 Task: Create a Google Calendar event titled 'Notification' on May 17, 2023, from 2:30 PM to 3:30 PM, with a Google Meet link and a 30-minute prior notification.
Action: Mouse moved to (944, 71)
Screenshot: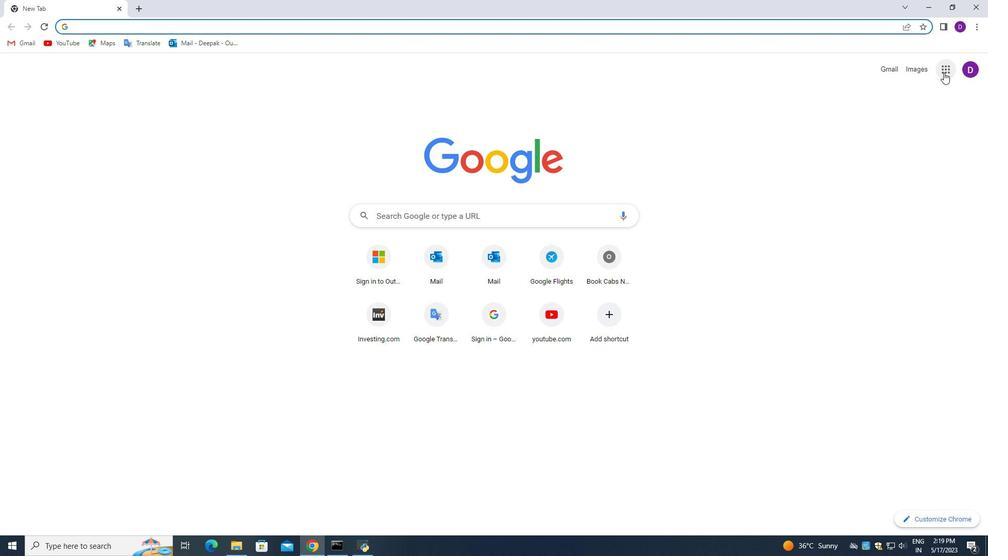 
Action: Mouse pressed left at (944, 71)
Screenshot: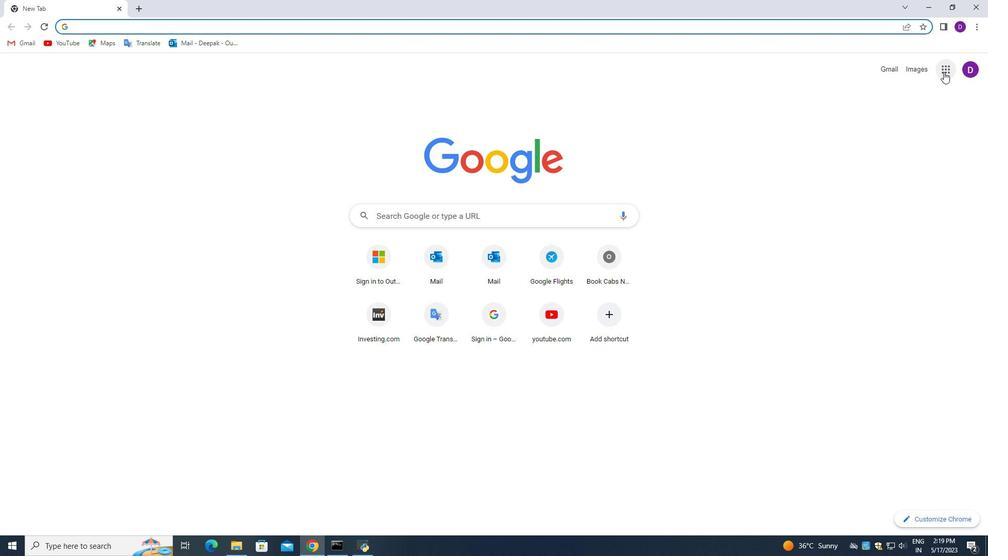 
Action: Mouse moved to (959, 261)
Screenshot: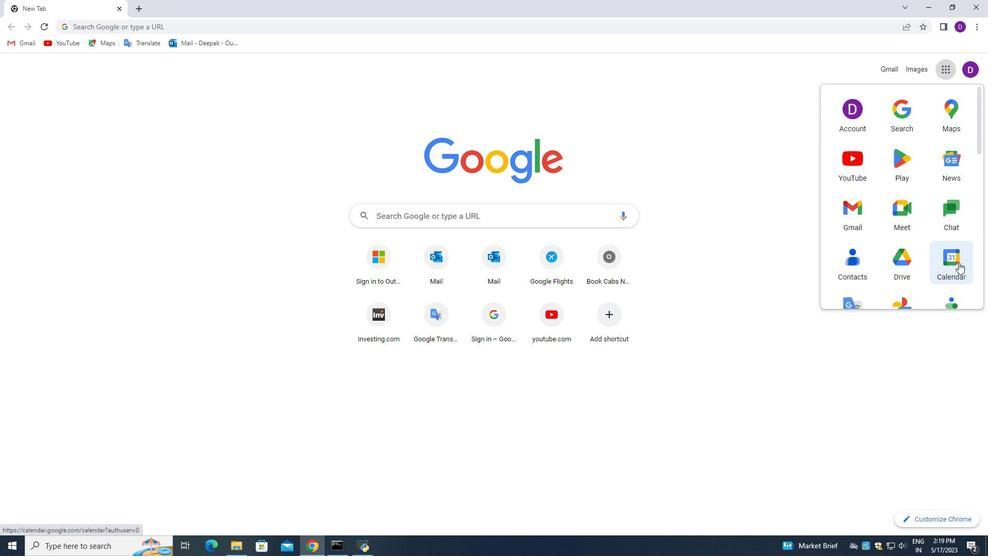 
Action: Mouse pressed left at (959, 261)
Screenshot: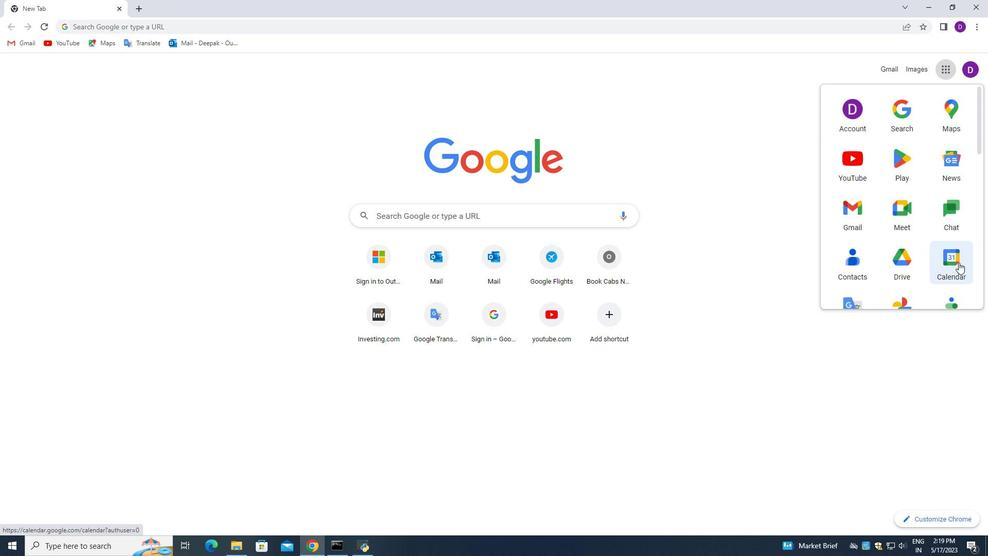 
Action: Mouse moved to (52, 104)
Screenshot: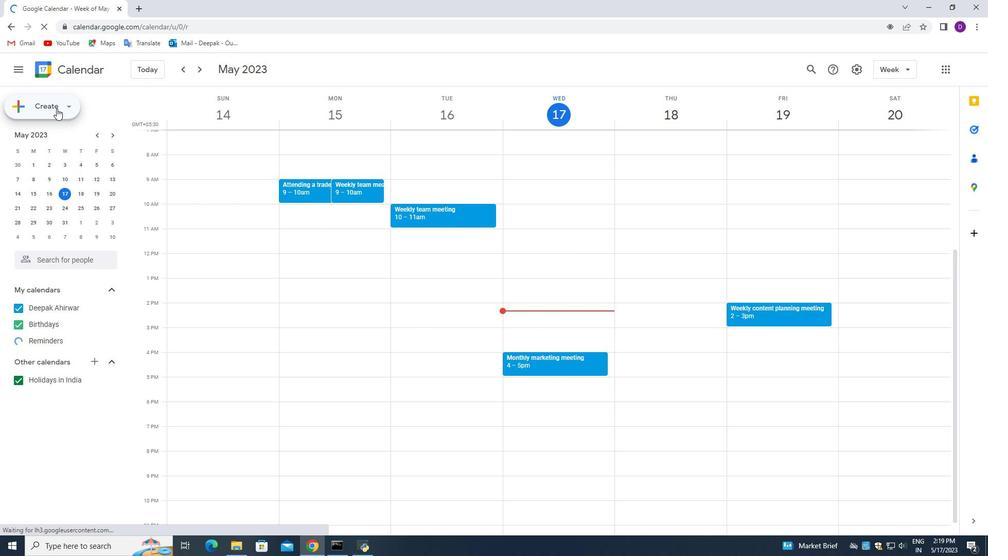 
Action: Mouse pressed left at (52, 104)
Screenshot: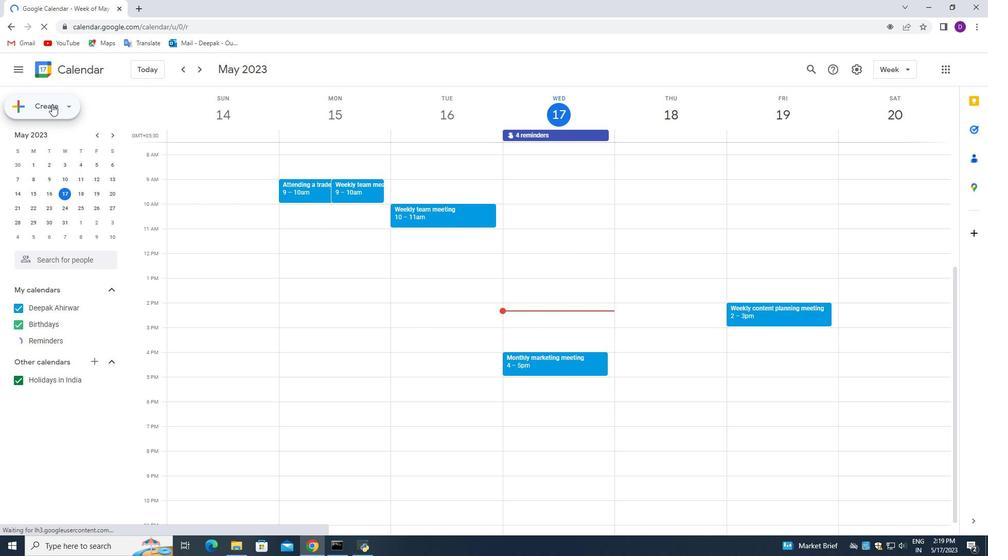 
Action: Mouse moved to (44, 132)
Screenshot: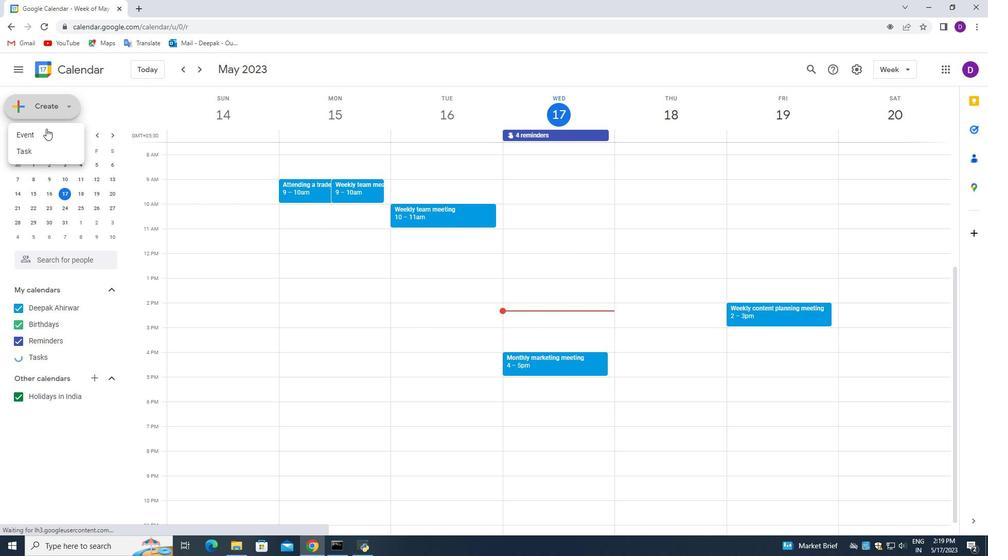 
Action: Mouse pressed left at (44, 132)
Screenshot: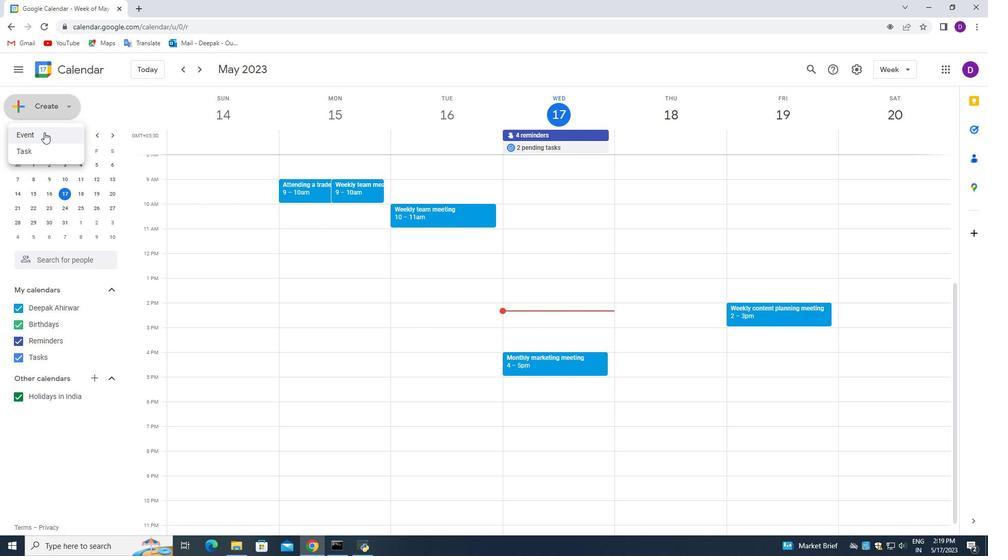 
Action: Mouse moved to (338, 197)
Screenshot: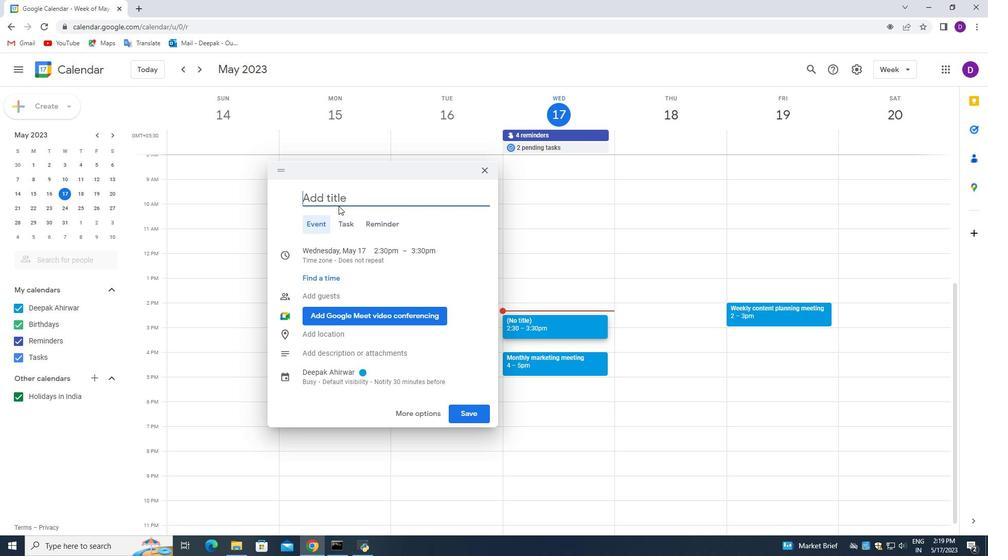 
Action: Mouse pressed left at (338, 197)
Screenshot: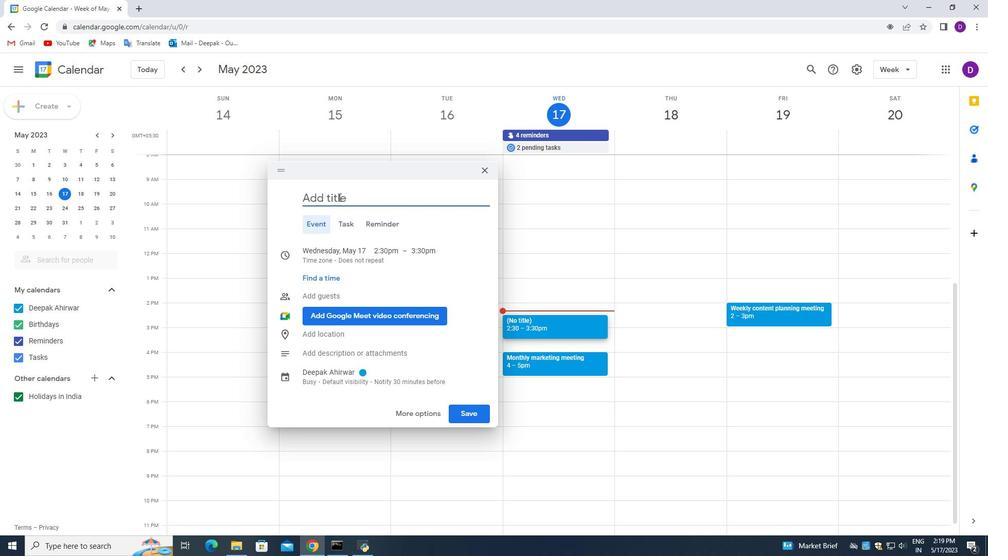 
Action: Key pressed <Key.shift>Notification
Screenshot: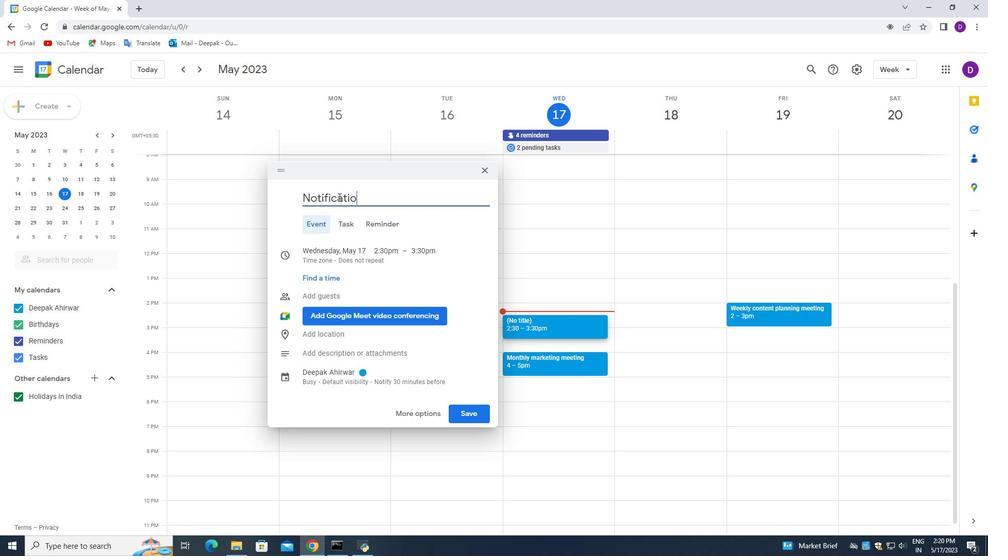 
Action: Mouse moved to (417, 347)
Screenshot: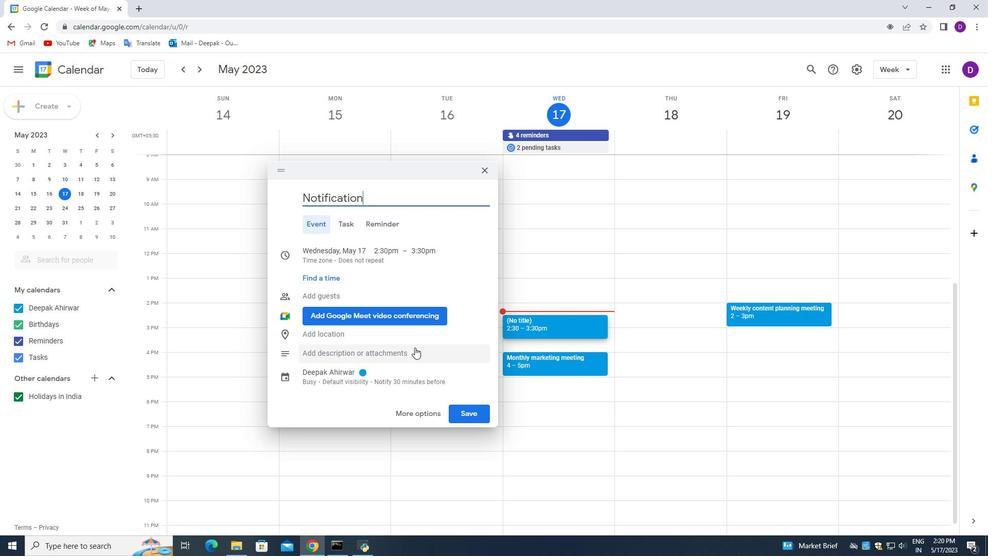 
Action: Mouse scrolled (417, 347) with delta (0, 0)
Screenshot: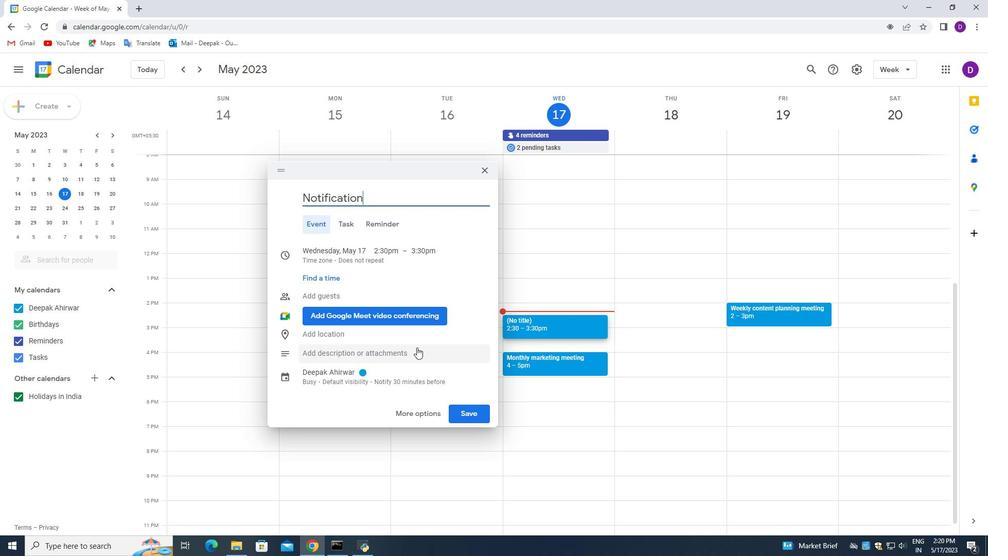 
Action: Mouse moved to (417, 347)
Screenshot: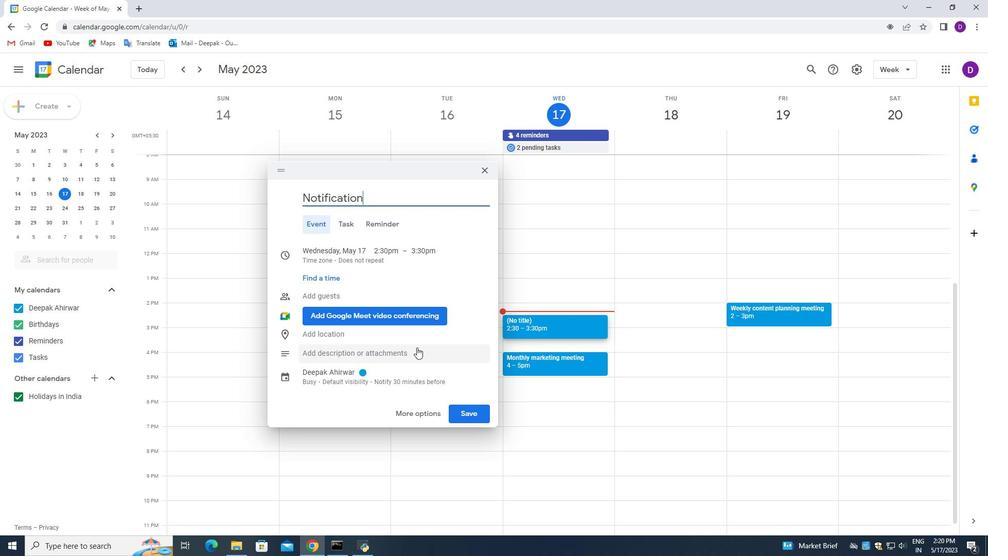 
Action: Mouse scrolled (417, 347) with delta (0, 0)
Screenshot: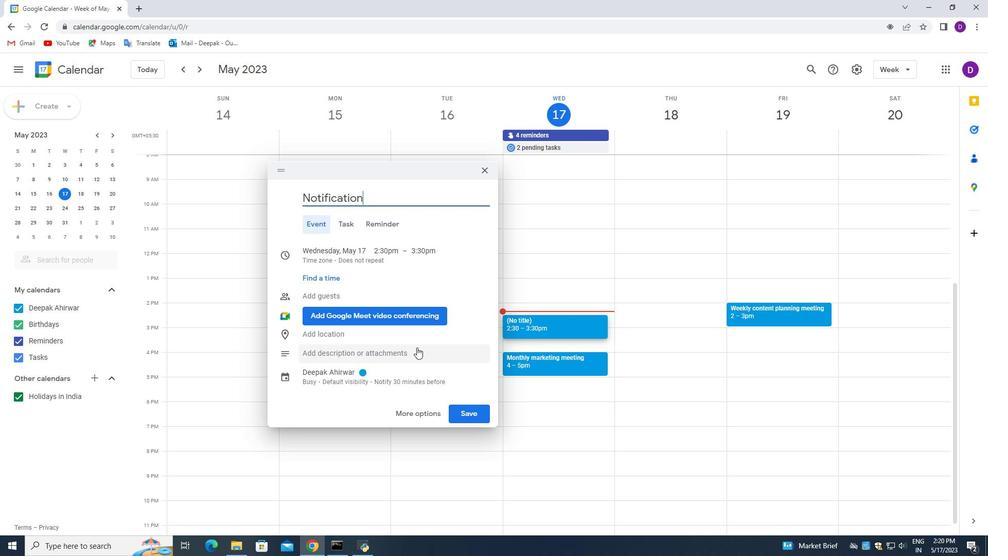 
Action: Mouse moved to (417, 347)
Screenshot: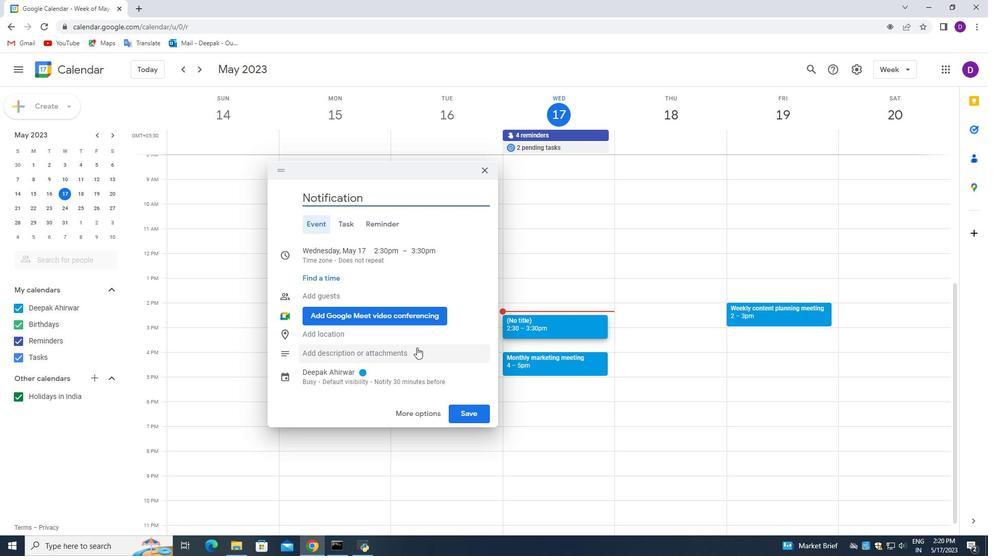 
Action: Mouse scrolled (417, 347) with delta (0, 0)
Screenshot: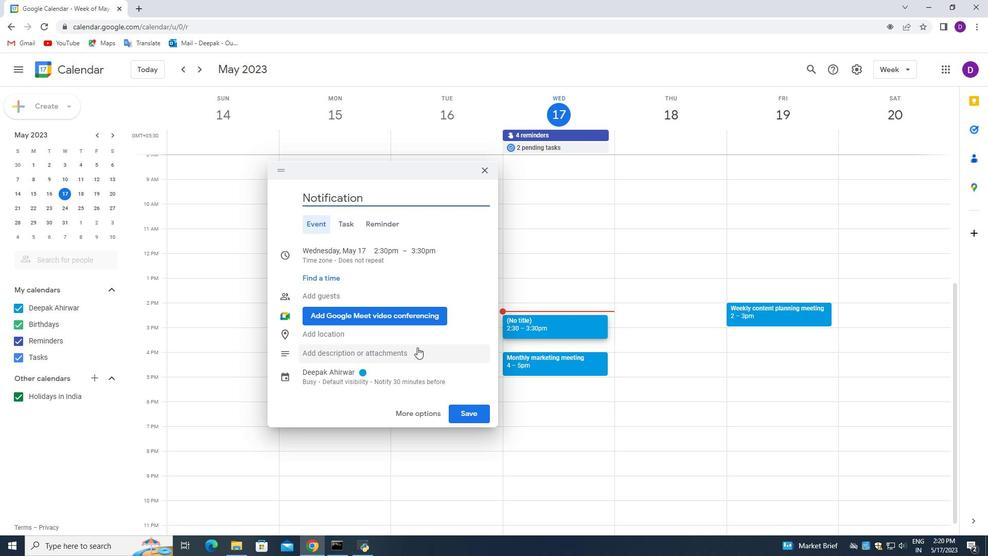 
Action: Mouse moved to (388, 355)
Screenshot: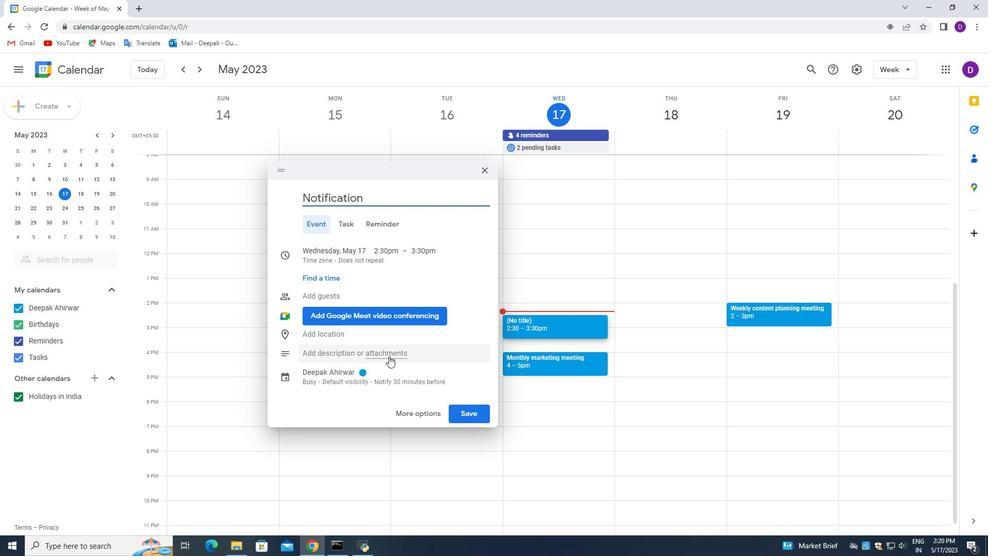 
Action: Mouse pressed left at (388, 355)
Screenshot: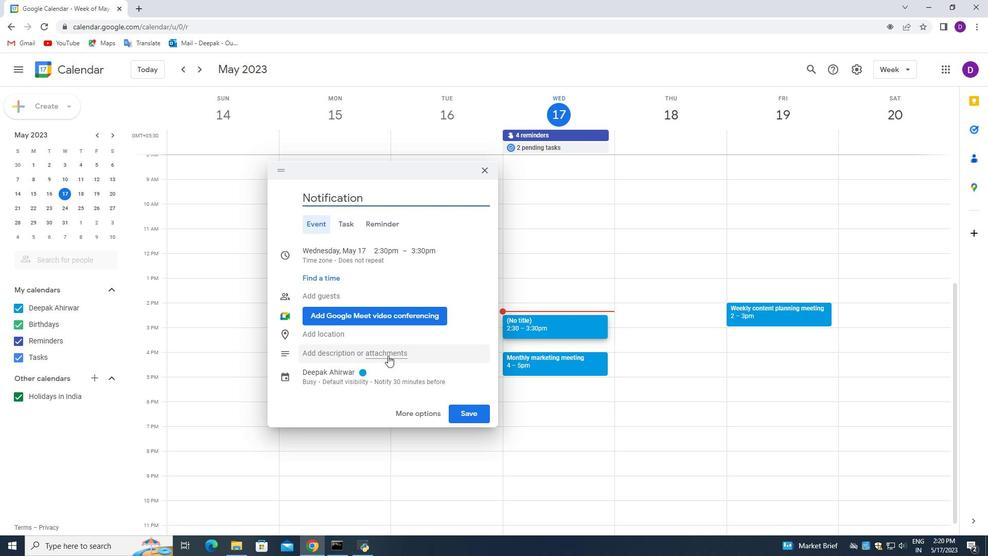 
Action: Mouse moved to (225, 129)
Screenshot: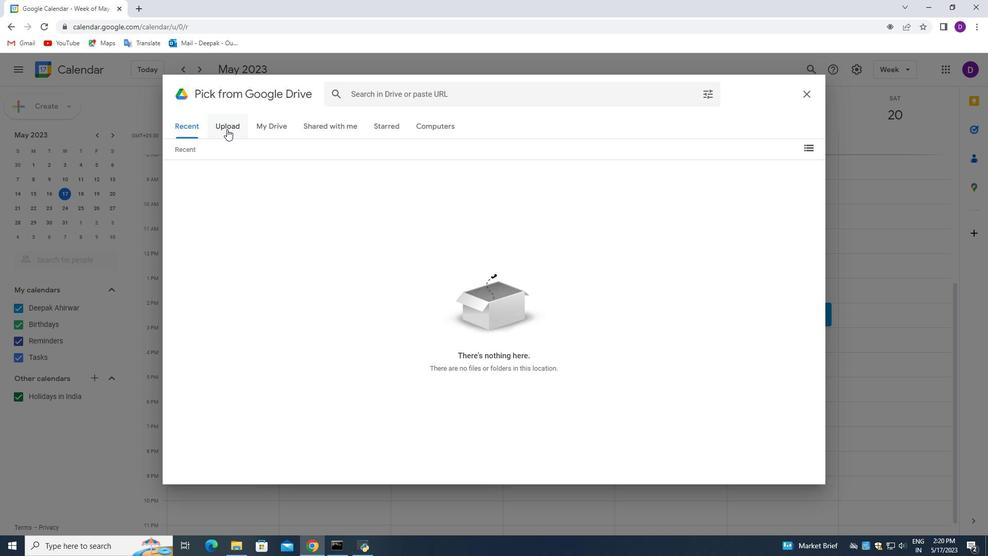 
Action: Mouse pressed left at (225, 129)
Screenshot: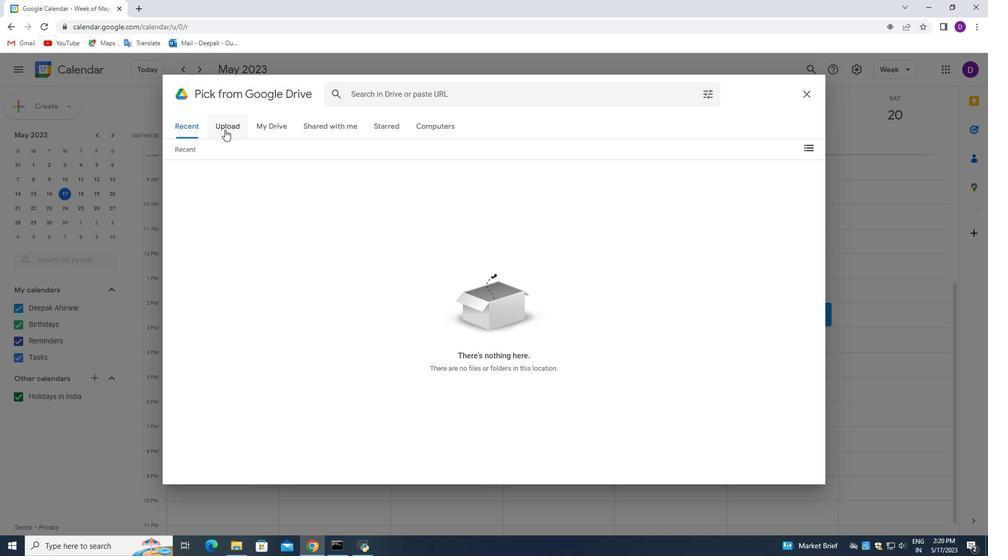 
Action: Mouse moved to (279, 121)
Screenshot: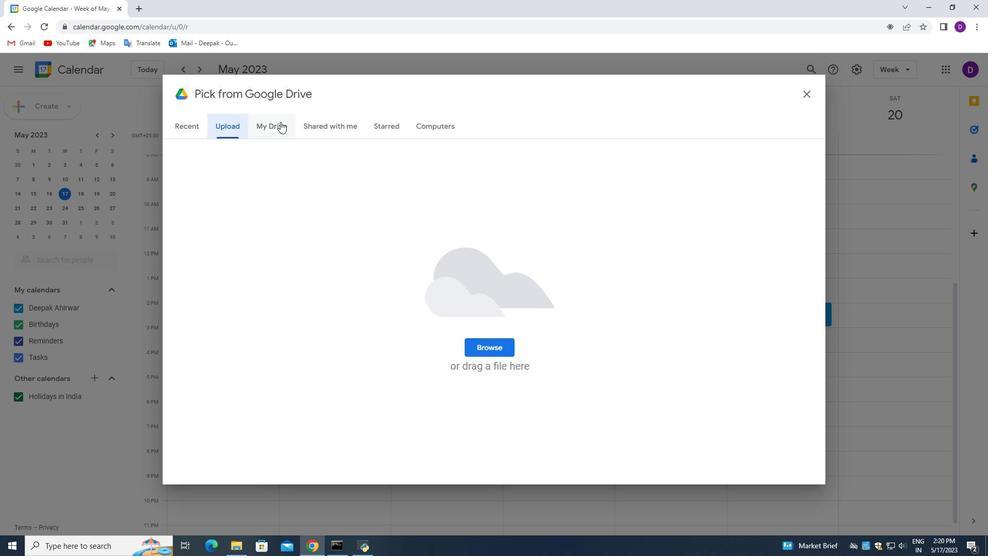 
Action: Mouse pressed left at (279, 121)
Screenshot: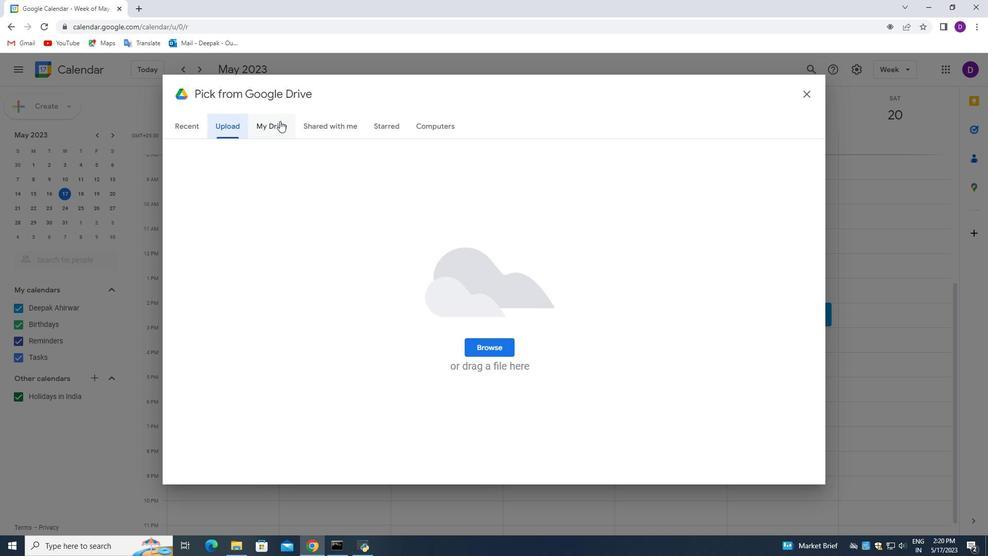 
Action: Mouse moved to (323, 118)
Screenshot: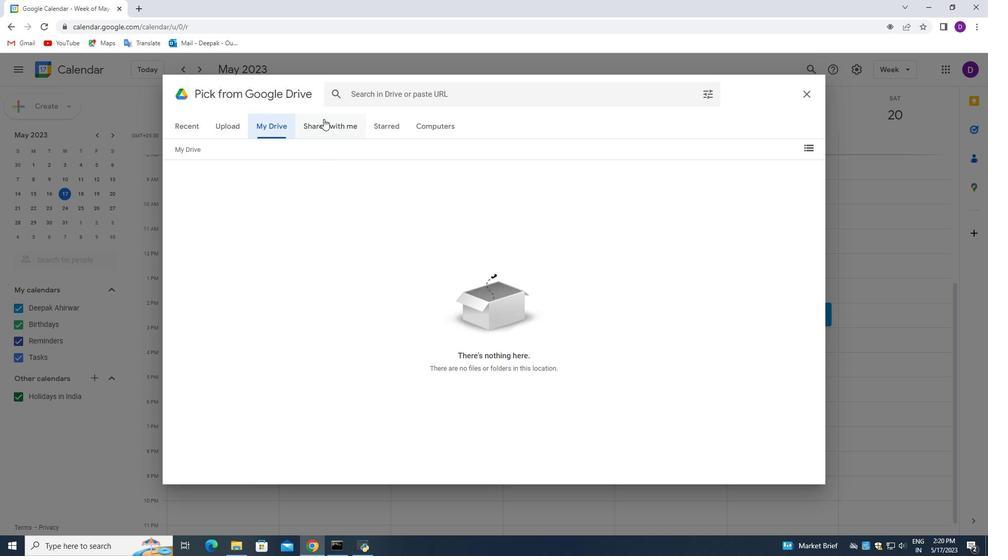 
Action: Mouse pressed left at (323, 118)
Screenshot: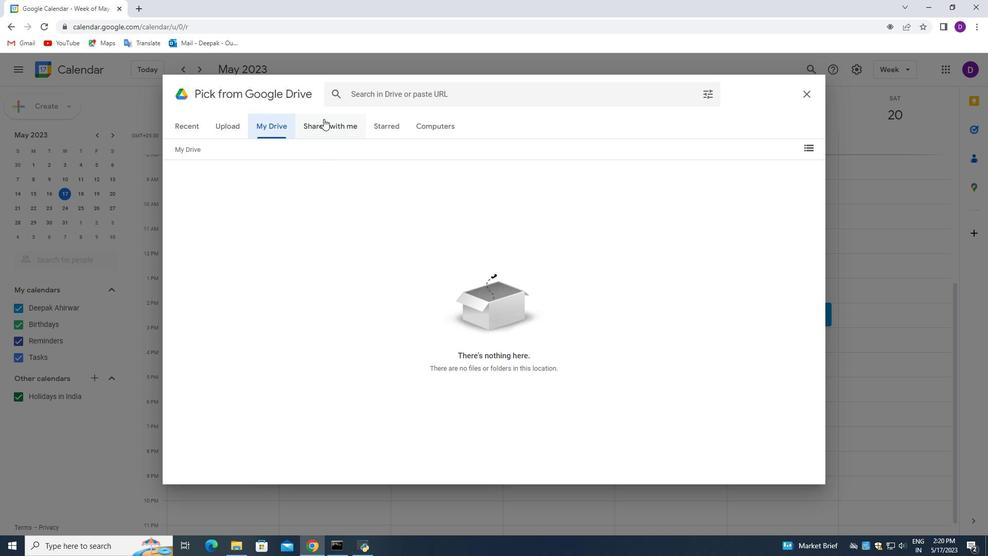 
Action: Mouse moved to (388, 121)
Screenshot: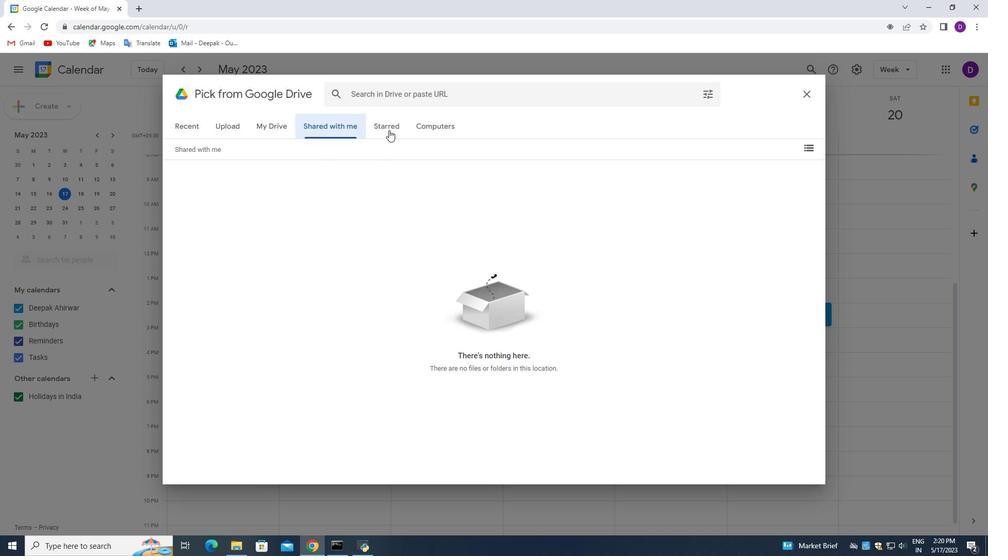
Action: Mouse pressed left at (388, 121)
Screenshot: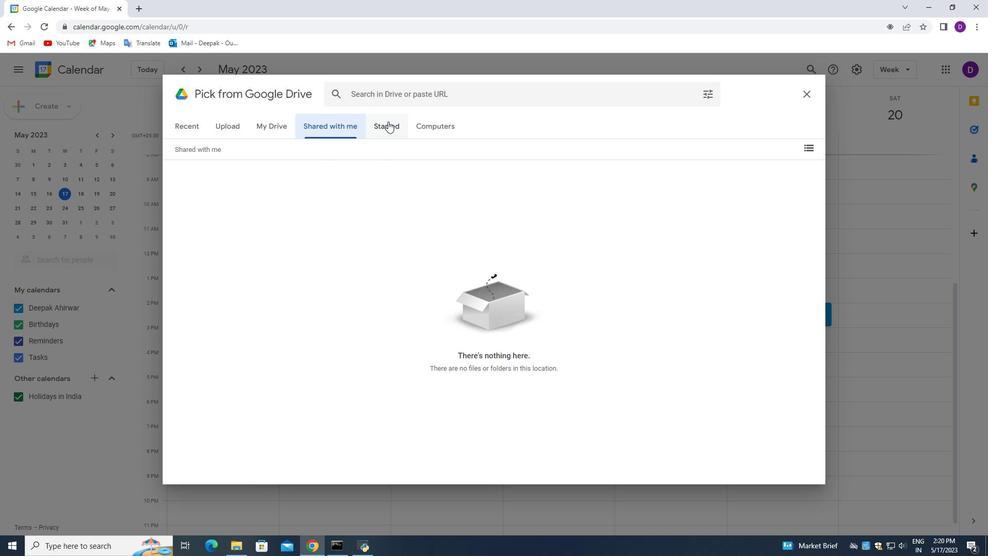 
Action: Mouse moved to (436, 130)
Screenshot: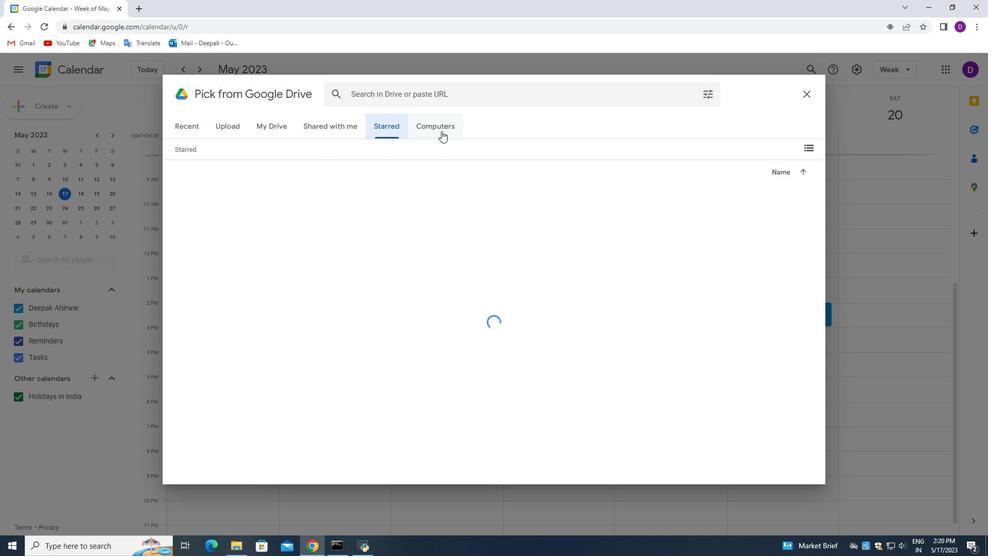 
Action: Mouse pressed left at (436, 130)
Screenshot: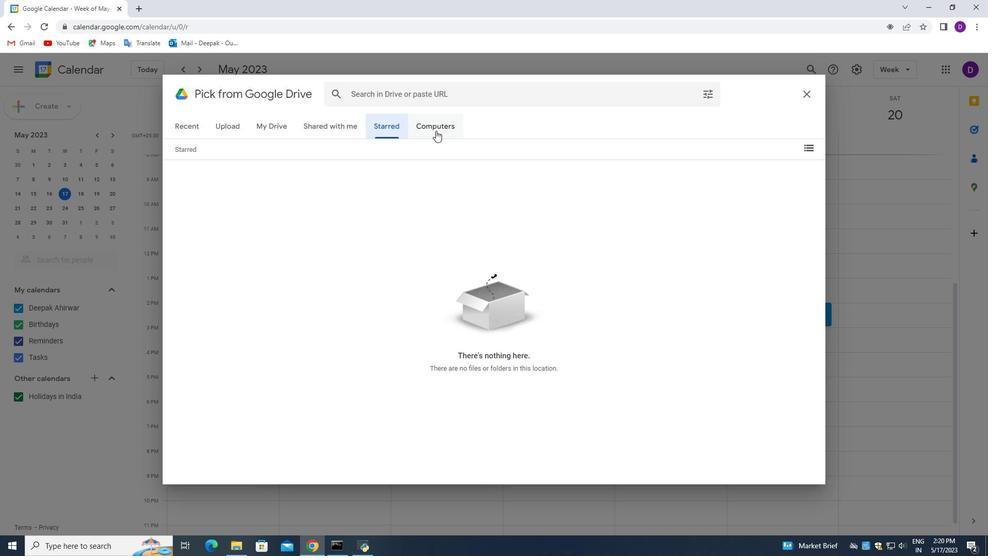 
Action: Mouse moved to (349, 200)
Screenshot: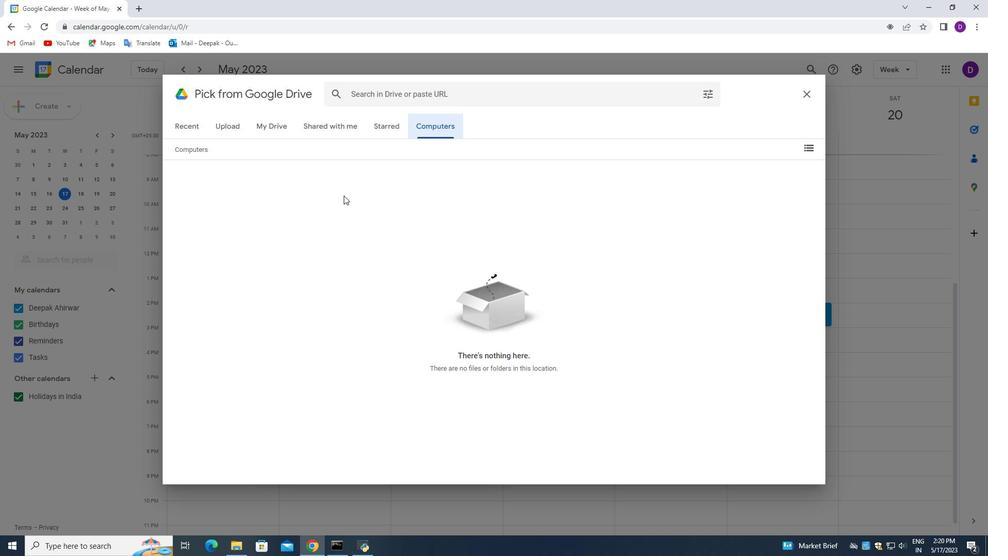 
Action: Mouse scrolled (349, 201) with delta (0, 0)
Screenshot: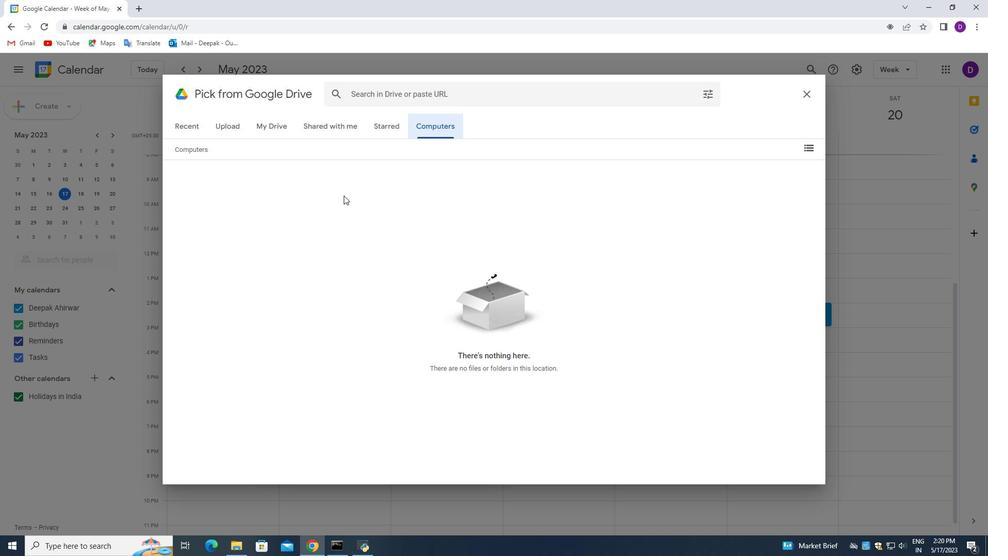 
Action: Mouse moved to (351, 203)
Screenshot: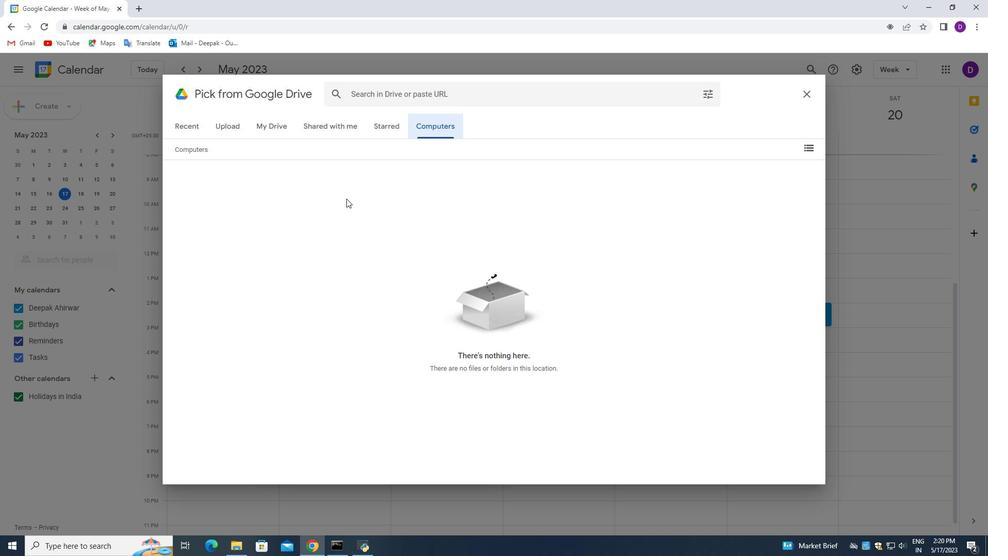 
Action: Mouse scrolled (351, 203) with delta (0, 0)
Screenshot: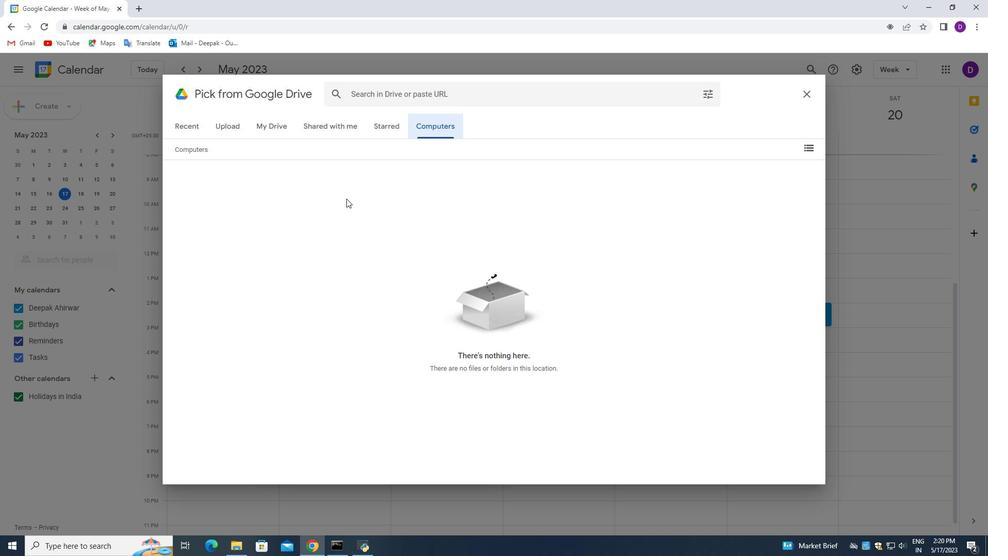 
Action: Mouse moved to (353, 203)
Screenshot: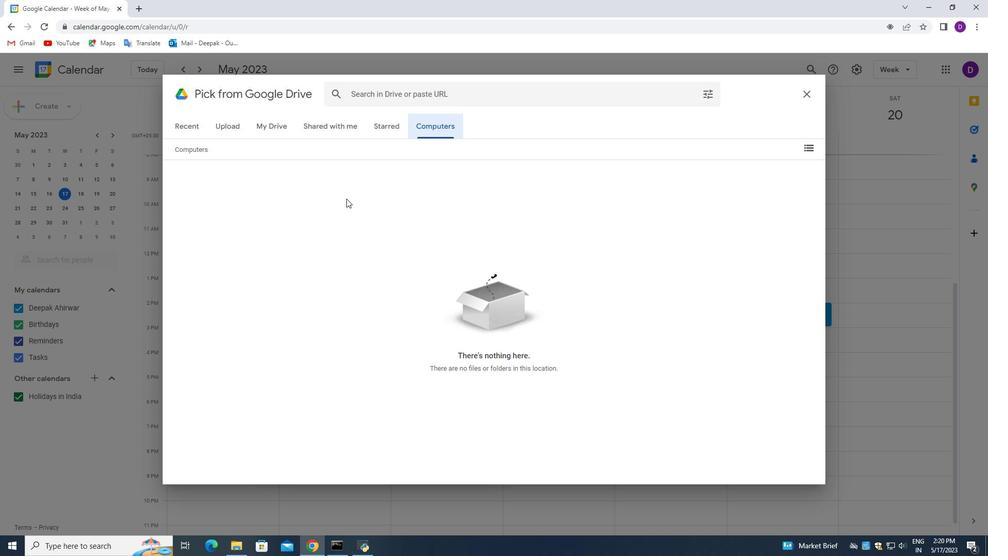 
Action: Mouse scrolled (353, 203) with delta (0, 0)
Screenshot: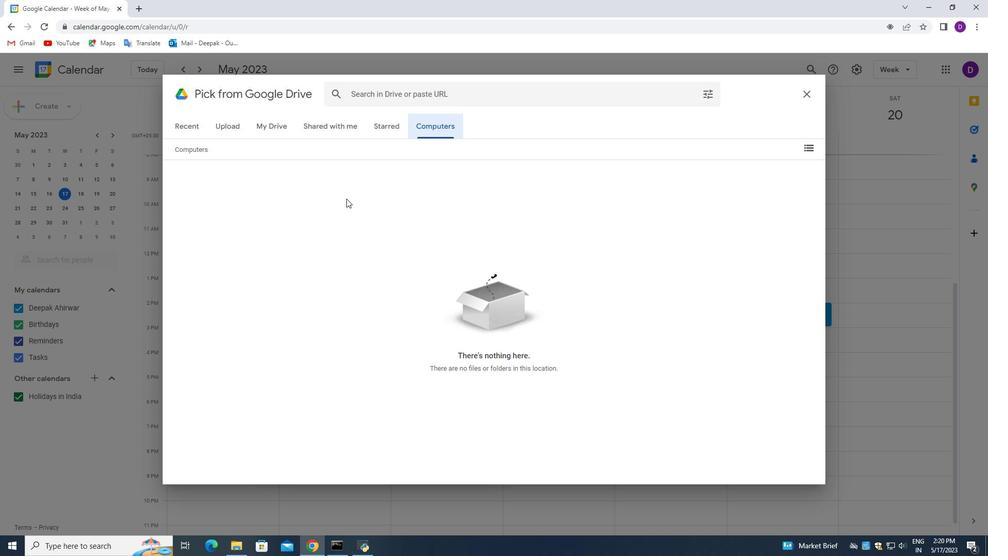
Action: Mouse moved to (356, 204)
Screenshot: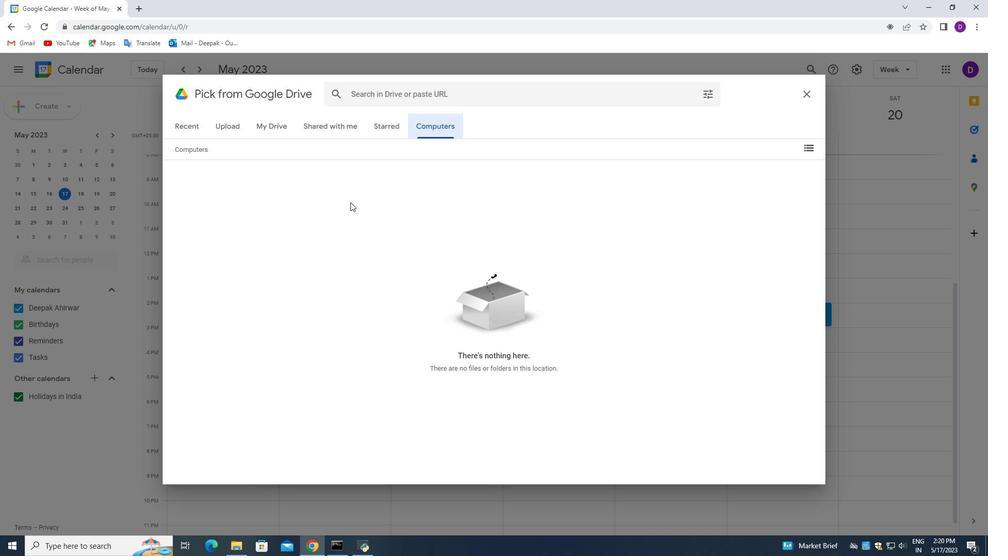 
Action: Mouse scrolled (356, 205) with delta (0, 0)
Screenshot: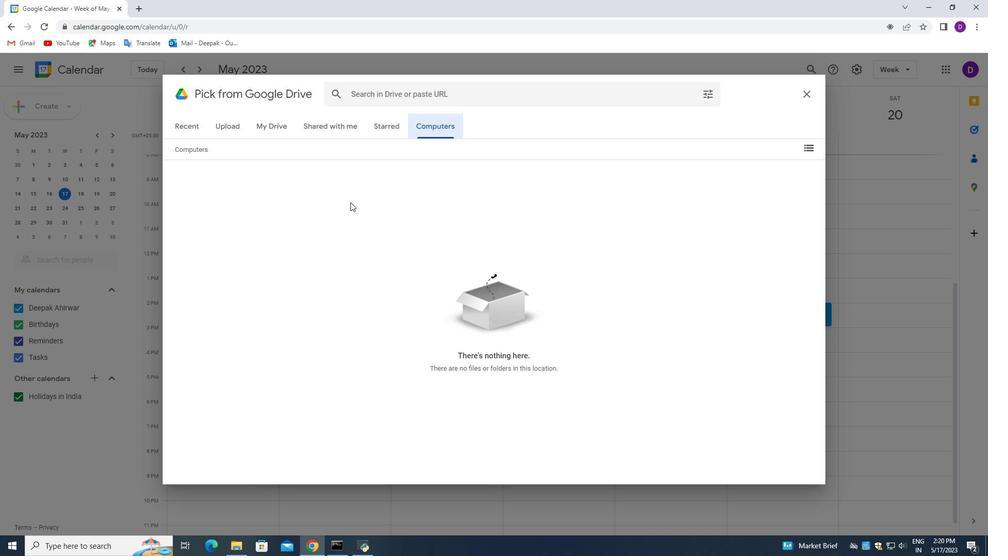 
Action: Mouse moved to (811, 141)
Screenshot: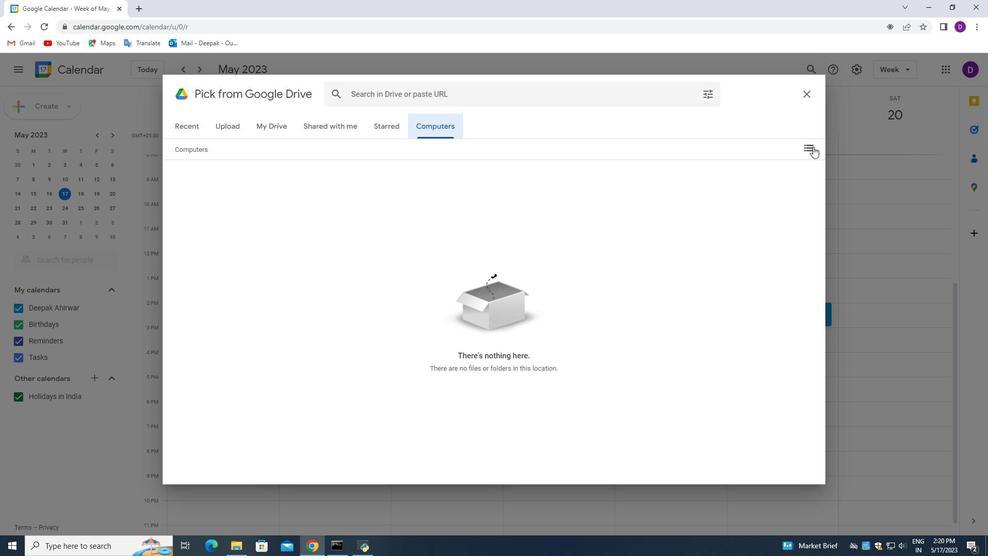 
Action: Mouse pressed left at (811, 141)
Screenshot: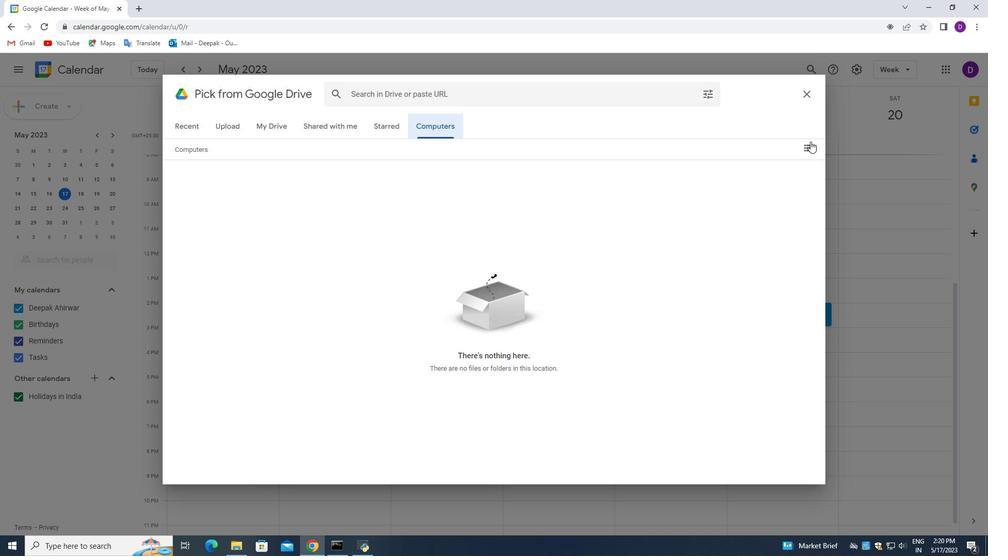 
Action: Mouse moved to (708, 92)
Screenshot: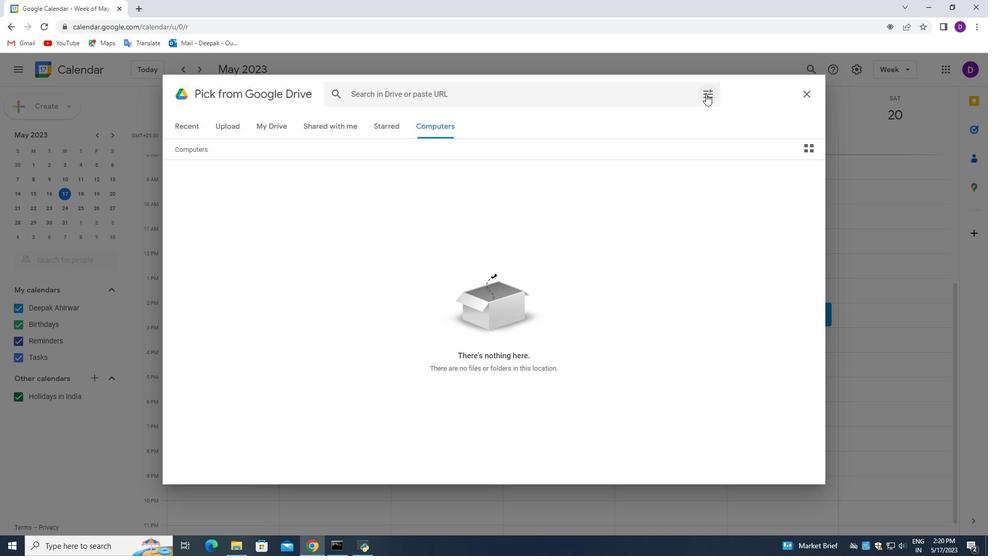 
Action: Mouse pressed left at (708, 92)
Screenshot: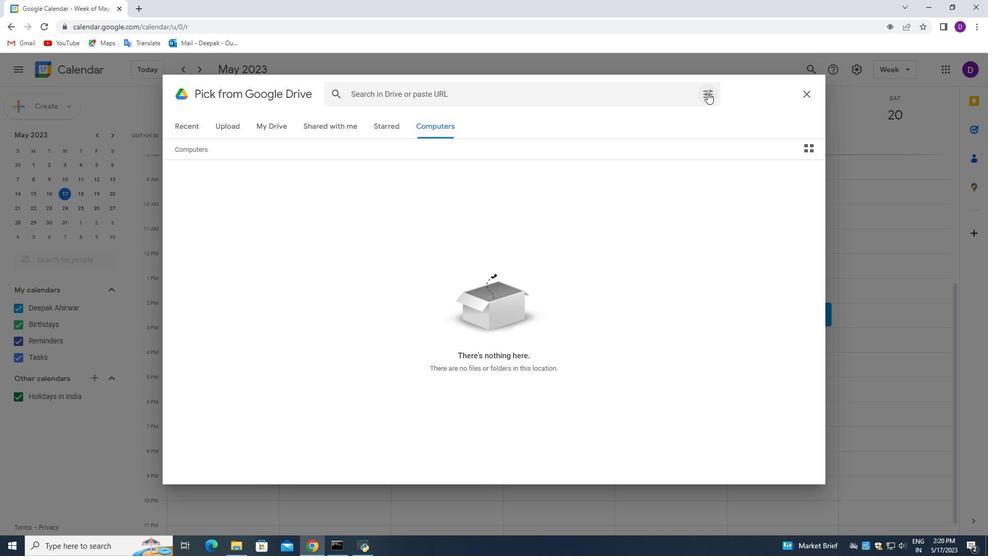 
Action: Mouse moved to (380, 133)
Screenshot: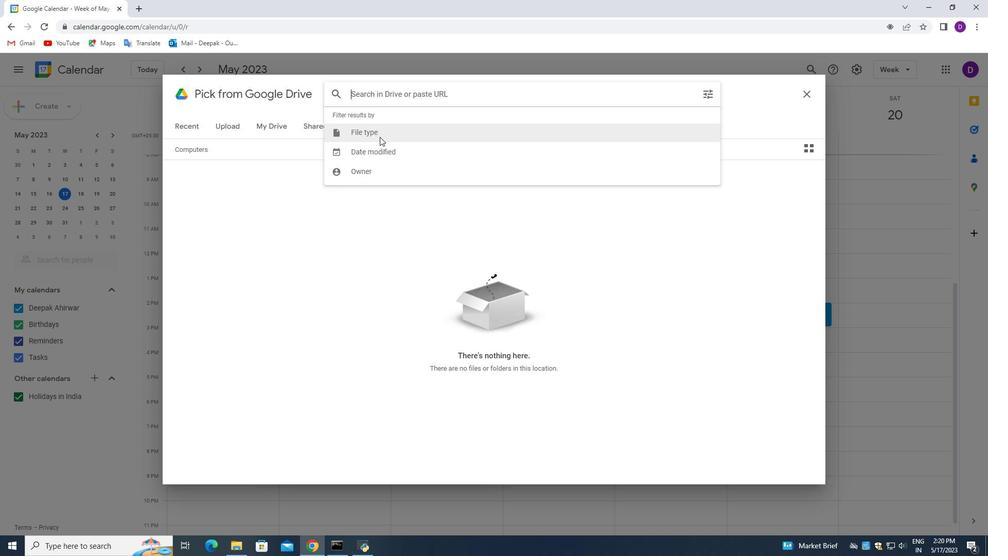 
Action: Mouse pressed left at (380, 133)
Screenshot: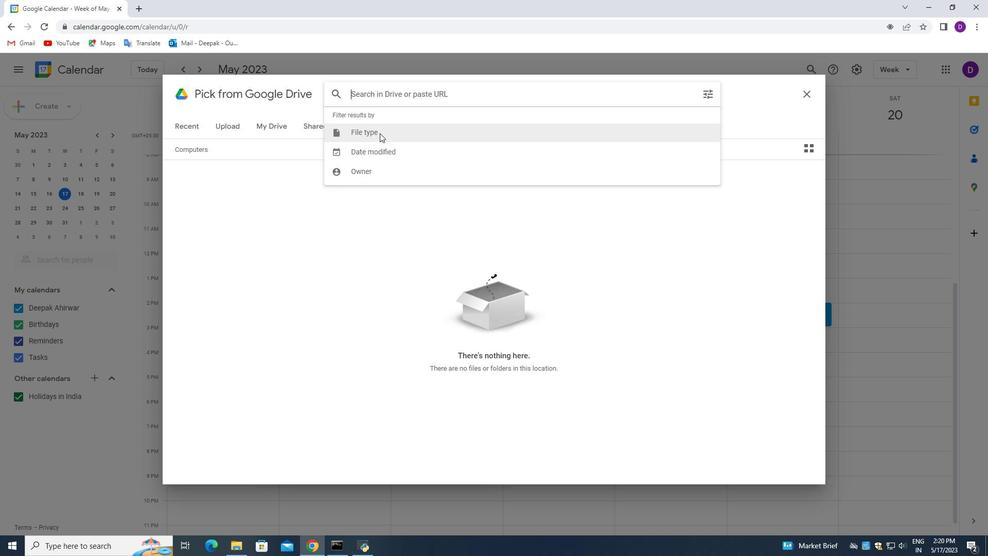 
Action: Mouse moved to (406, 125)
Screenshot: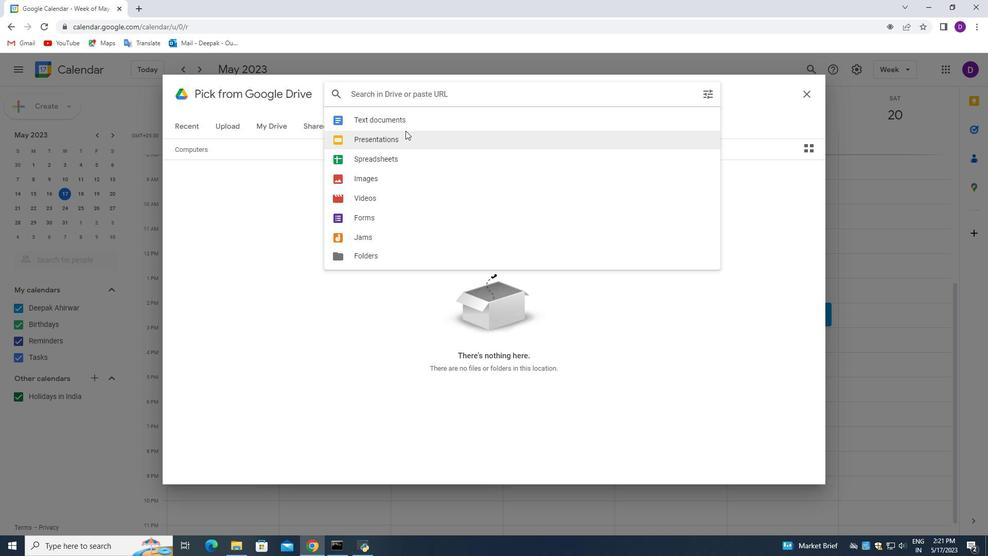 
Action: Mouse pressed left at (406, 125)
Screenshot: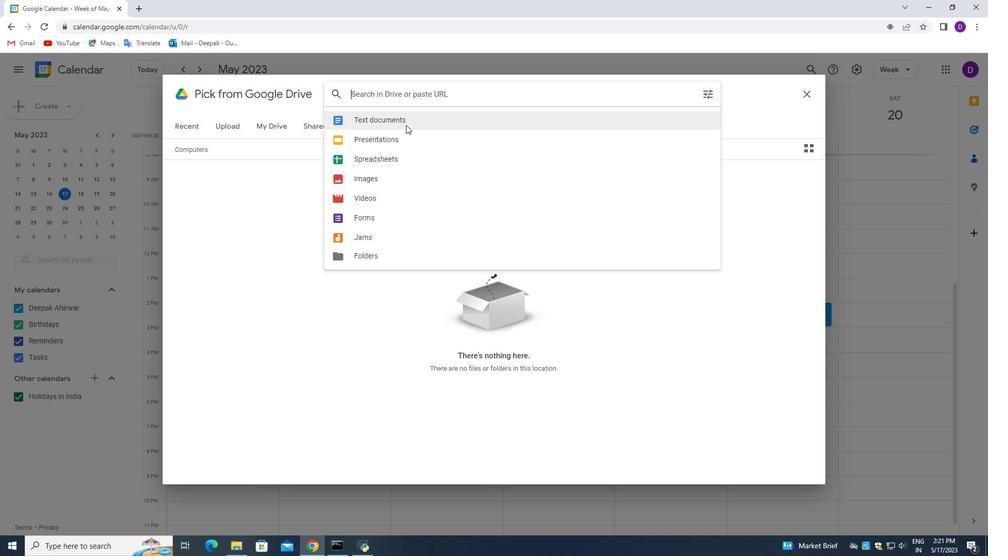 
Action: Mouse moved to (794, 165)
Screenshot: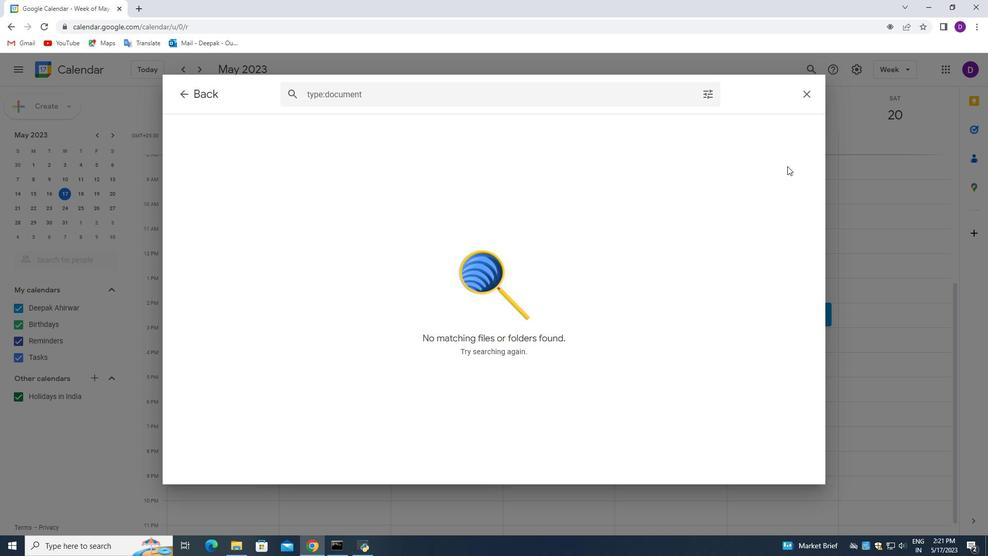 
Action: Mouse scrolled (794, 165) with delta (0, 0)
Screenshot: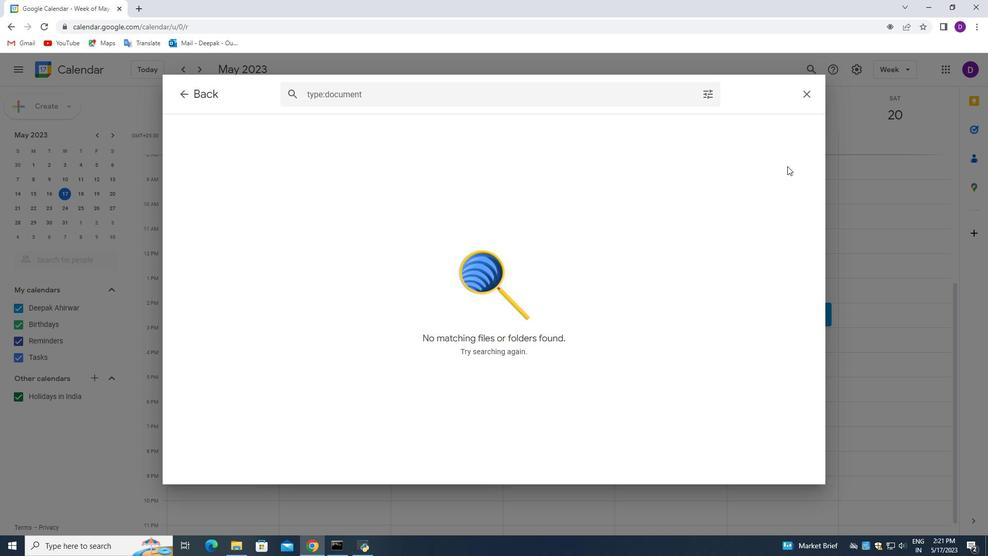 
Action: Mouse moved to (794, 164)
Screenshot: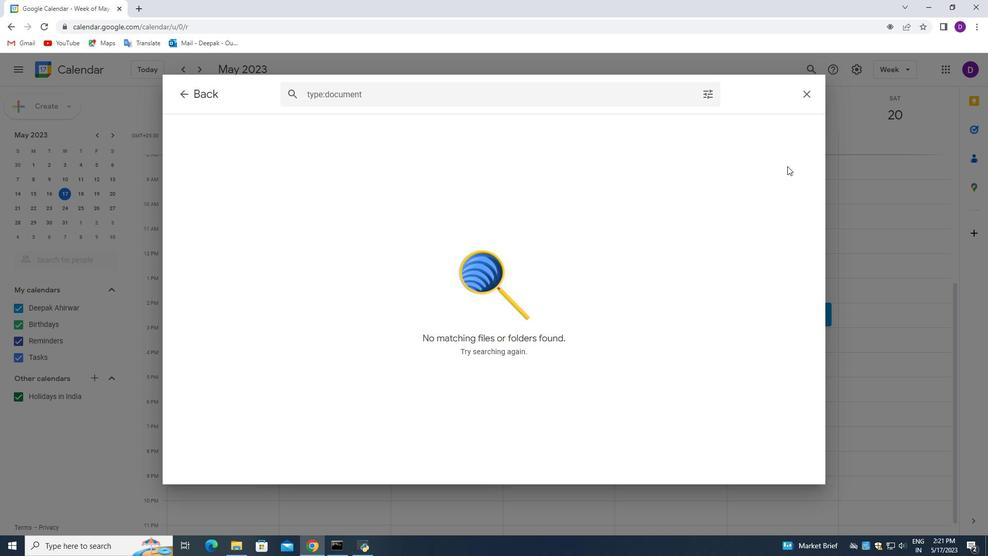 
Action: Mouse scrolled (794, 165) with delta (0, 0)
Screenshot: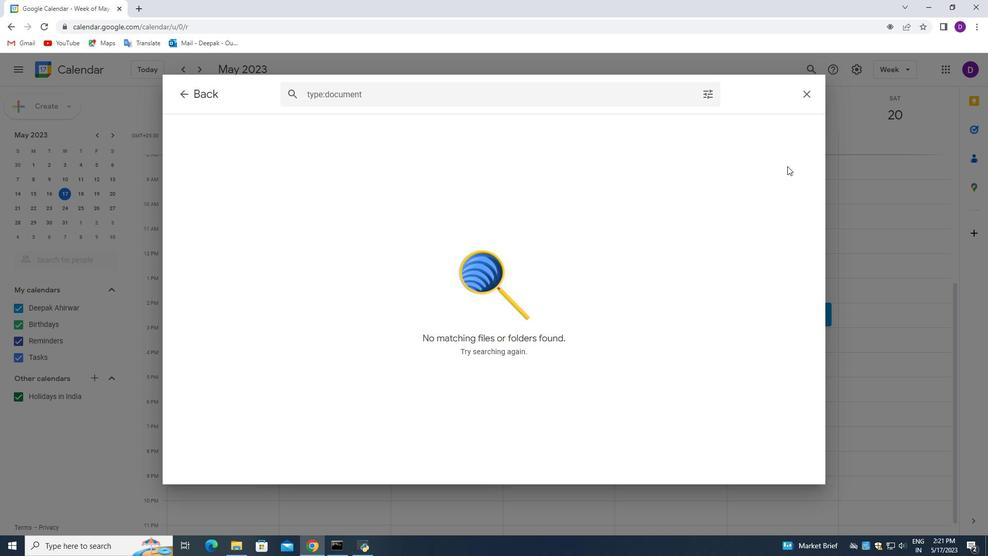 
Action: Mouse moved to (795, 162)
Screenshot: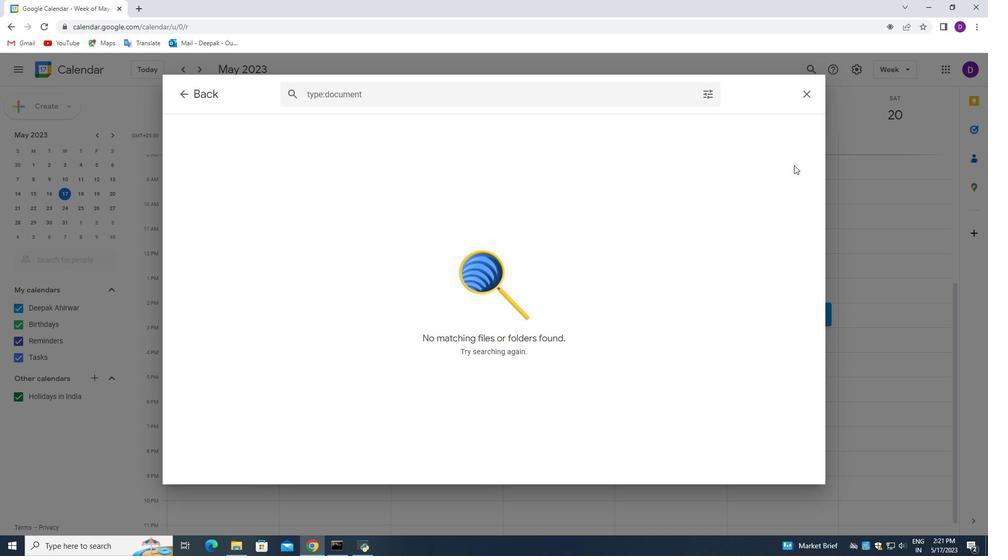 
Action: Mouse scrolled (795, 163) with delta (0, 0)
Screenshot: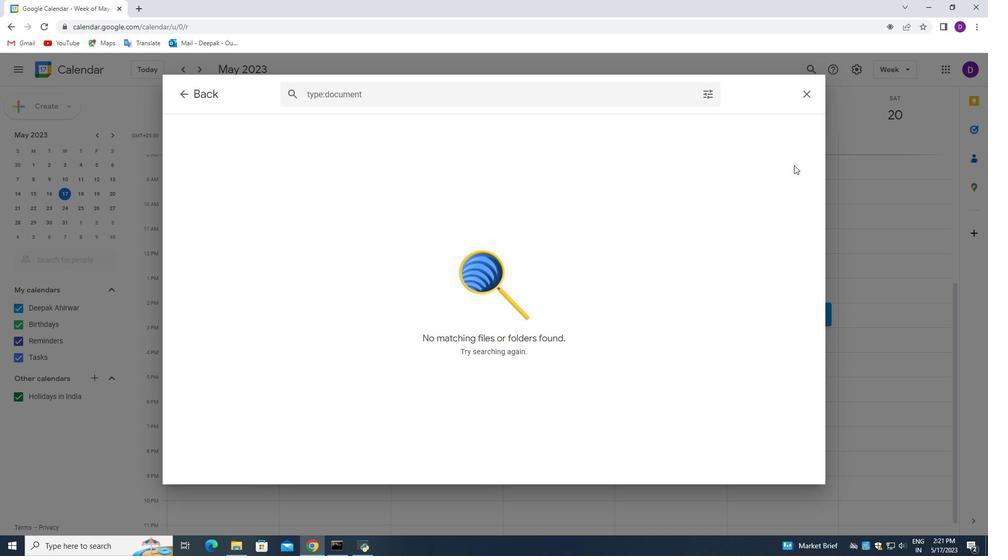 
Action: Mouse moved to (808, 105)
Screenshot: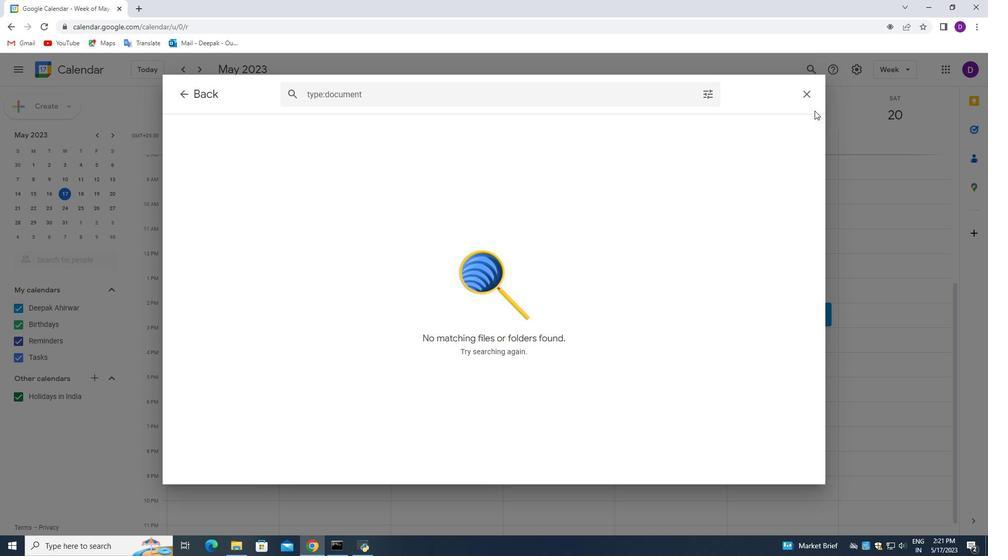 
Action: Mouse scrolled (808, 105) with delta (0, 0)
Screenshot: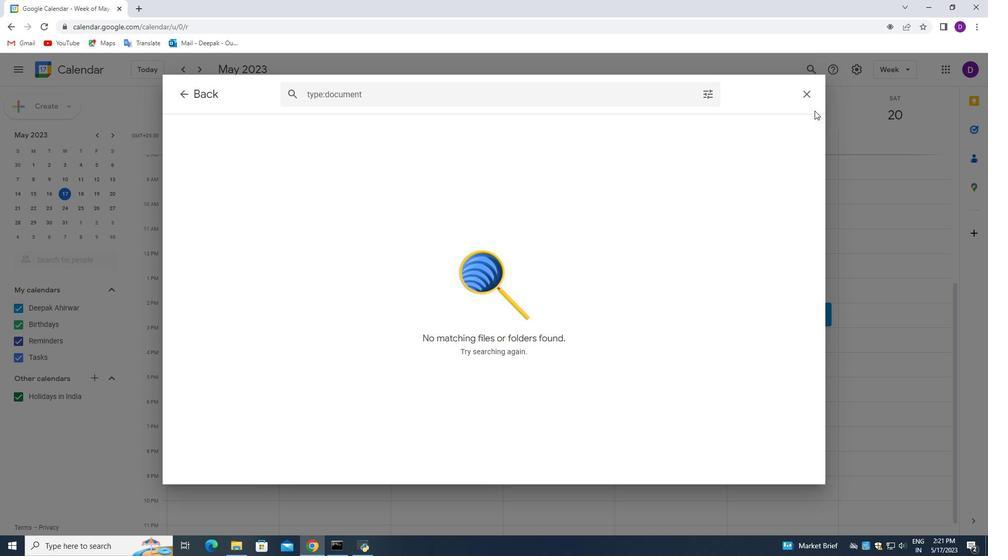 
Action: Mouse moved to (806, 104)
Screenshot: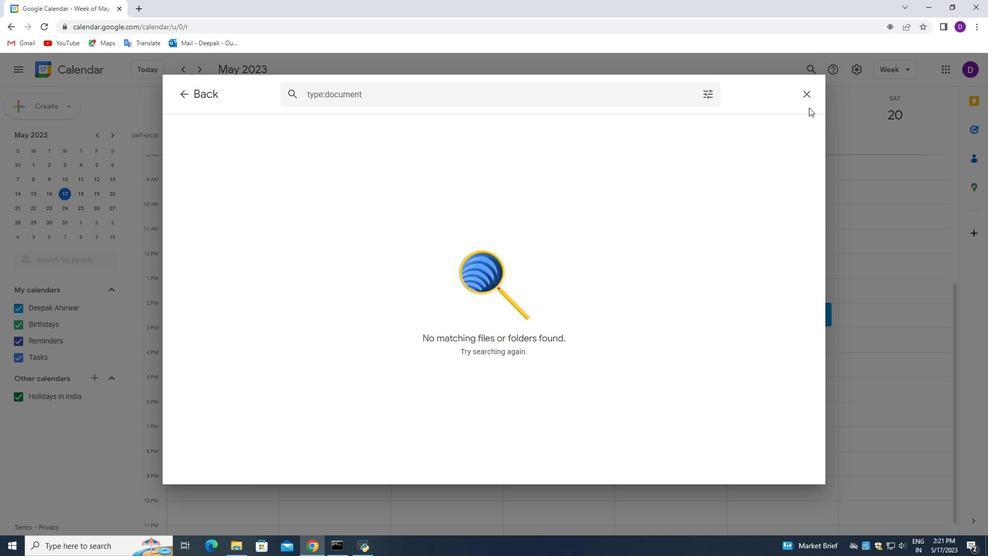 
Action: Mouse scrolled (806, 105) with delta (0, 0)
Screenshot: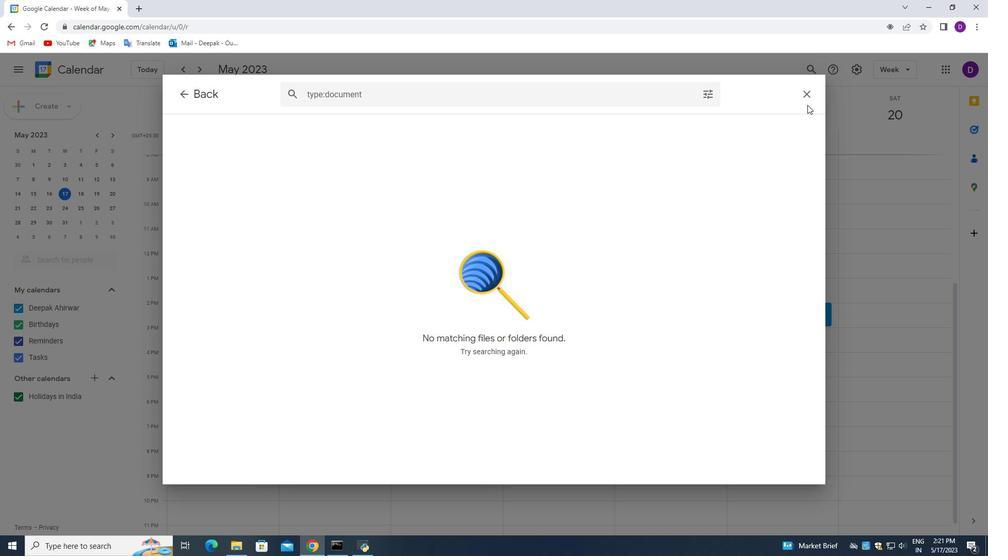 
Action: Mouse moved to (808, 92)
Screenshot: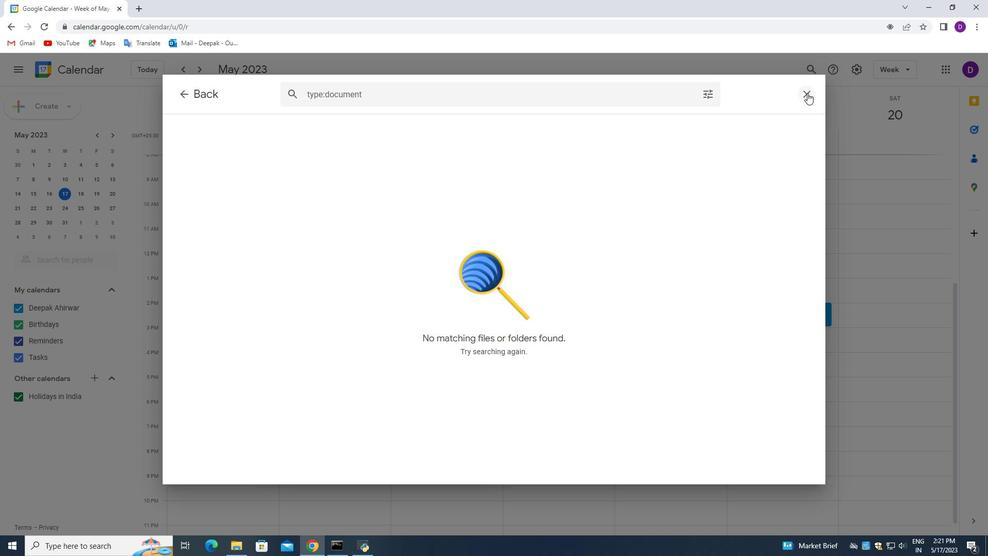 
Action: Mouse pressed left at (808, 92)
Screenshot: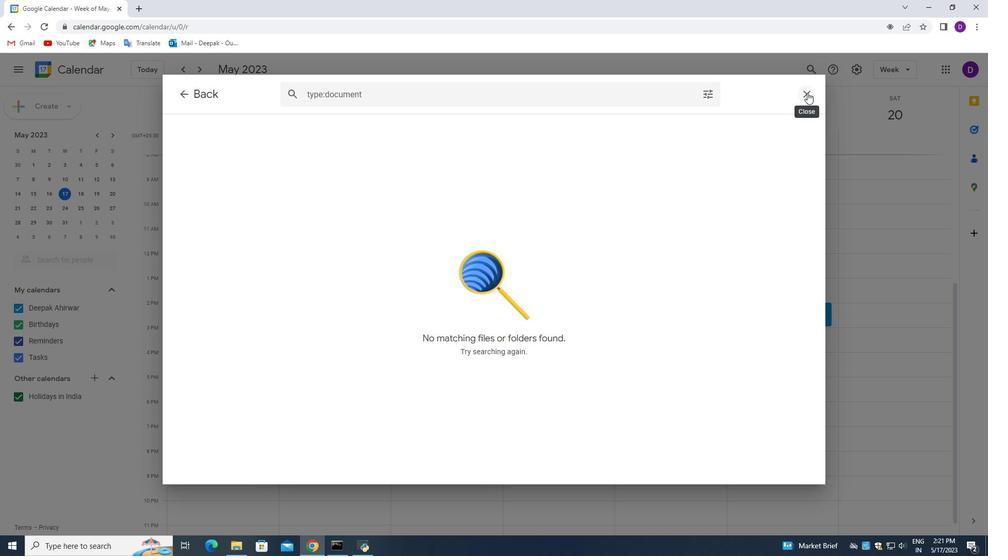 
Action: Mouse moved to (356, 383)
Screenshot: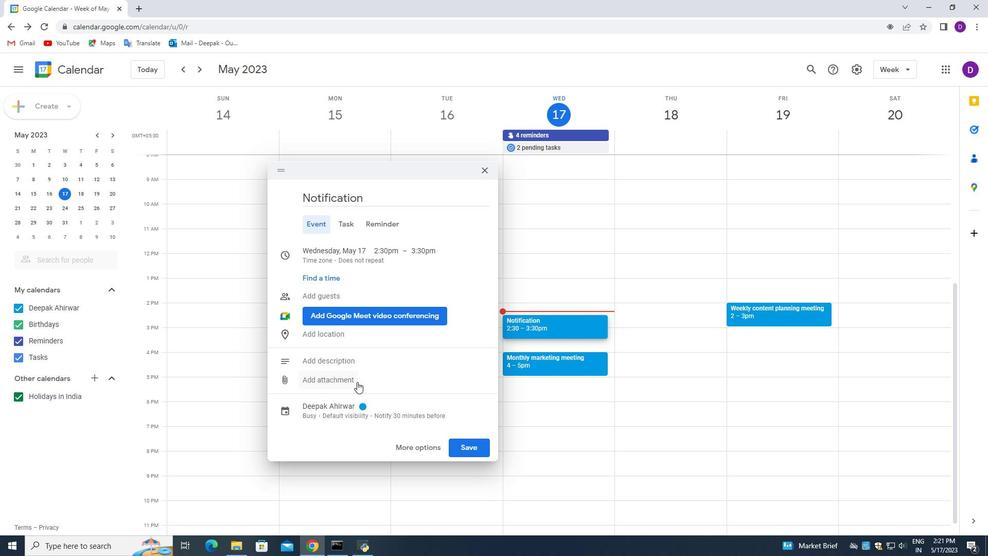 
Action: Mouse pressed left at (356, 383)
Screenshot: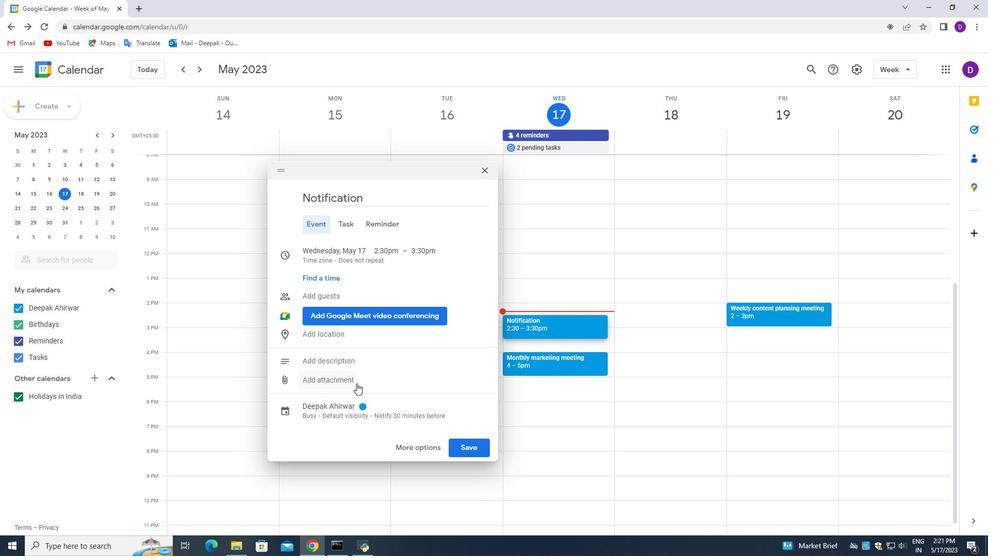 
Action: Mouse moved to (810, 92)
Screenshot: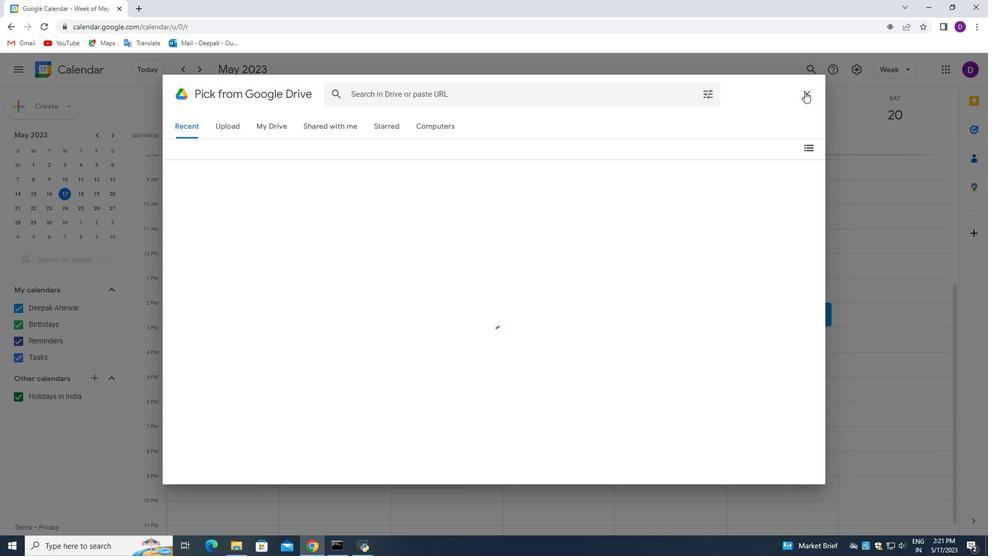 
Action: Mouse pressed left at (810, 92)
Screenshot: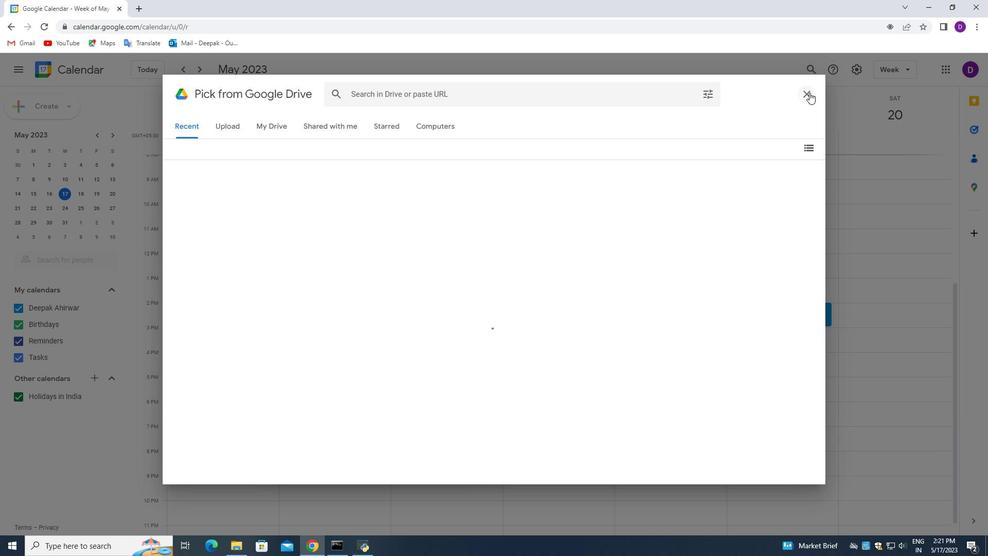 
Action: Mouse moved to (359, 394)
Screenshot: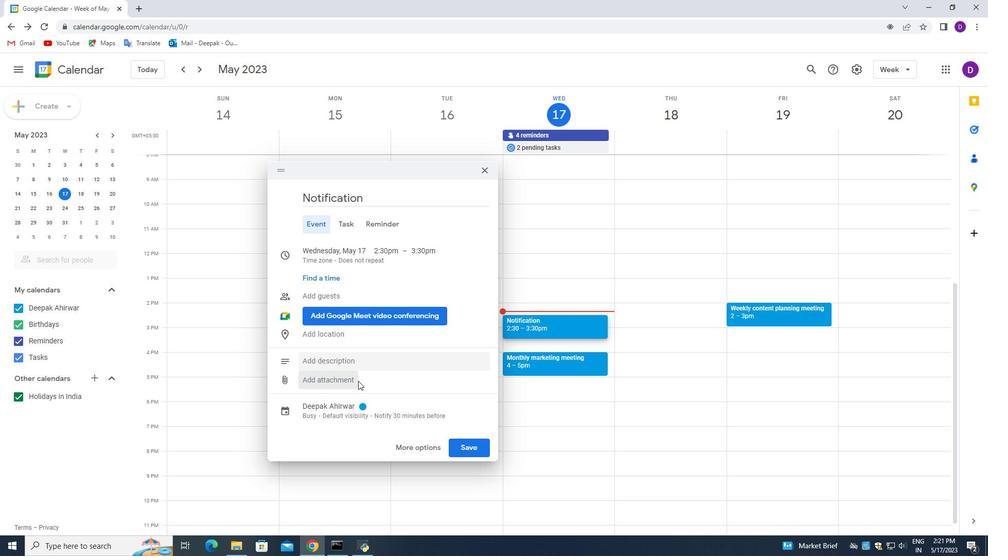 
Action: Mouse scrolled (359, 393) with delta (0, 0)
Screenshot: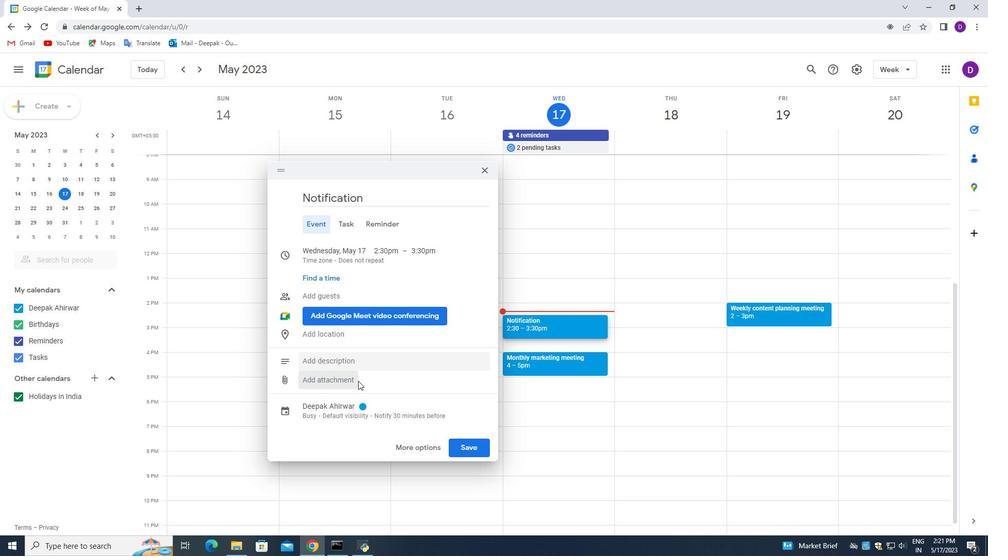 
Action: Mouse moved to (359, 396)
Screenshot: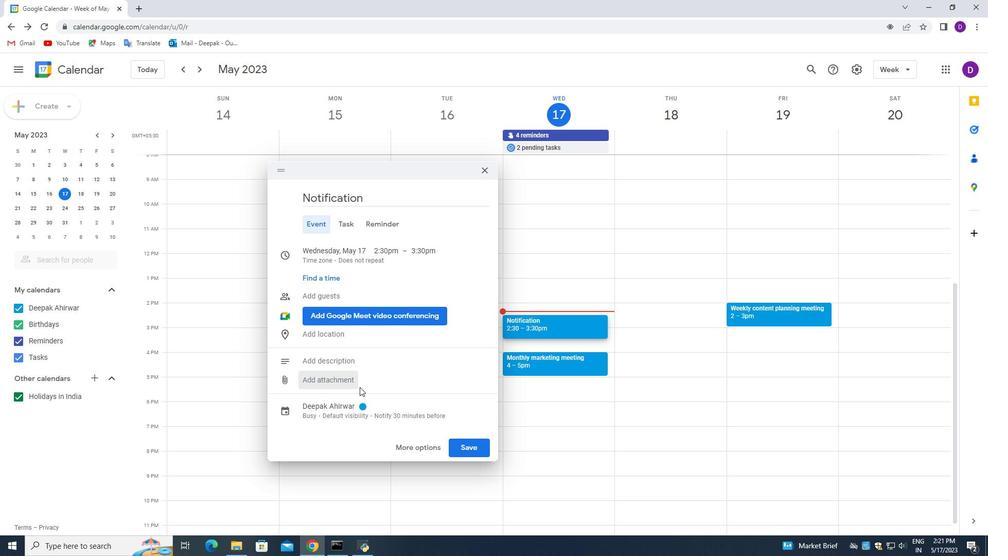 
Action: Mouse scrolled (359, 396) with delta (0, 0)
Screenshot: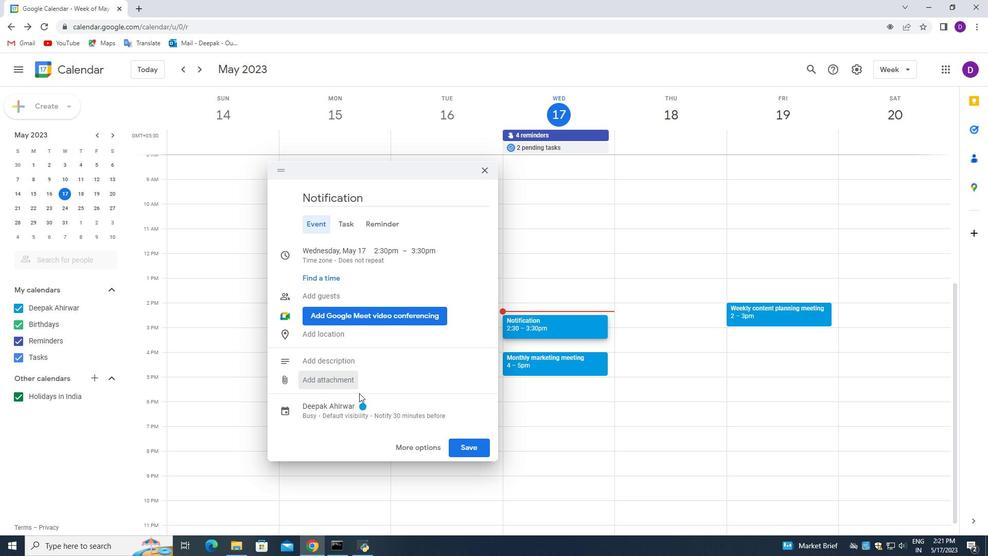 
Action: Mouse moved to (417, 445)
Screenshot: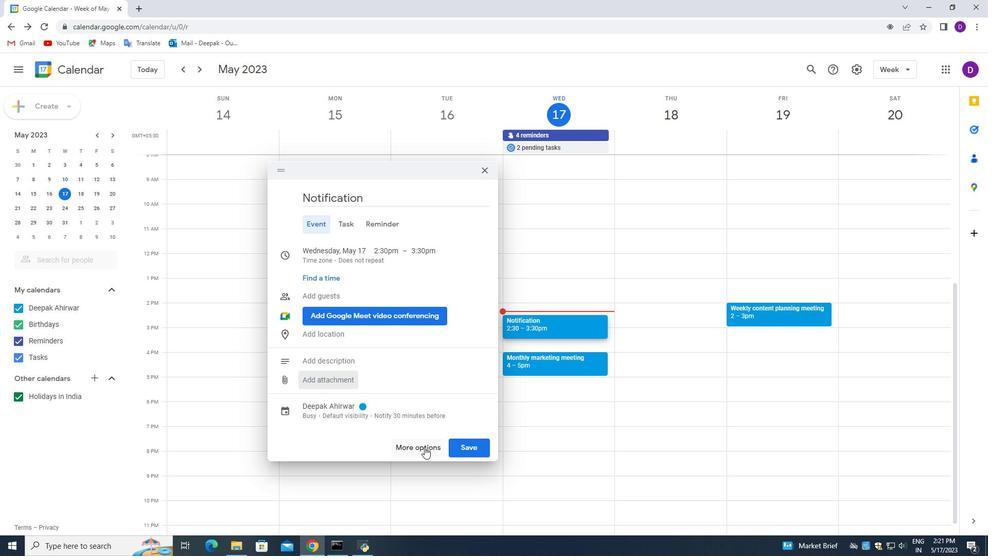 
Action: Mouse pressed left at (417, 445)
Screenshot: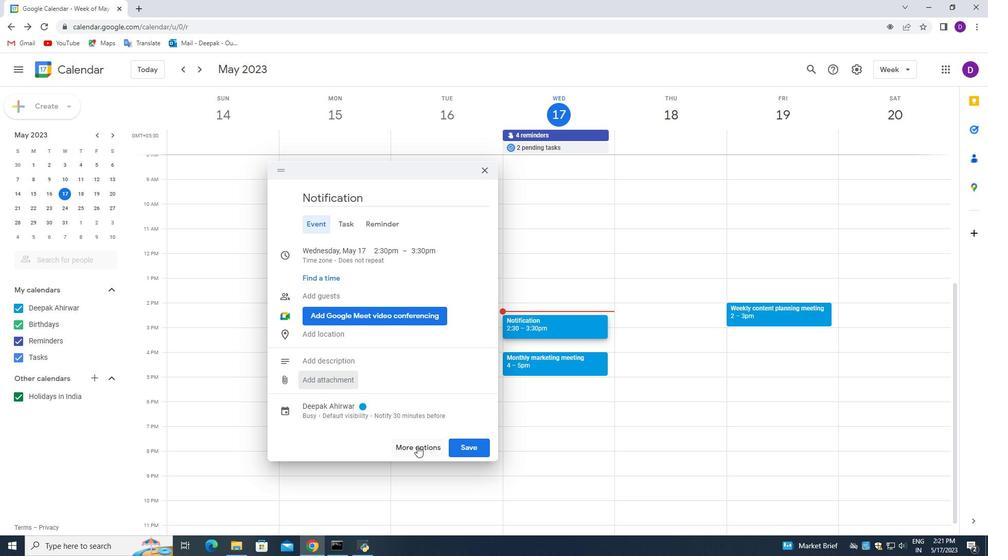 
Action: Mouse moved to (78, 234)
Screenshot: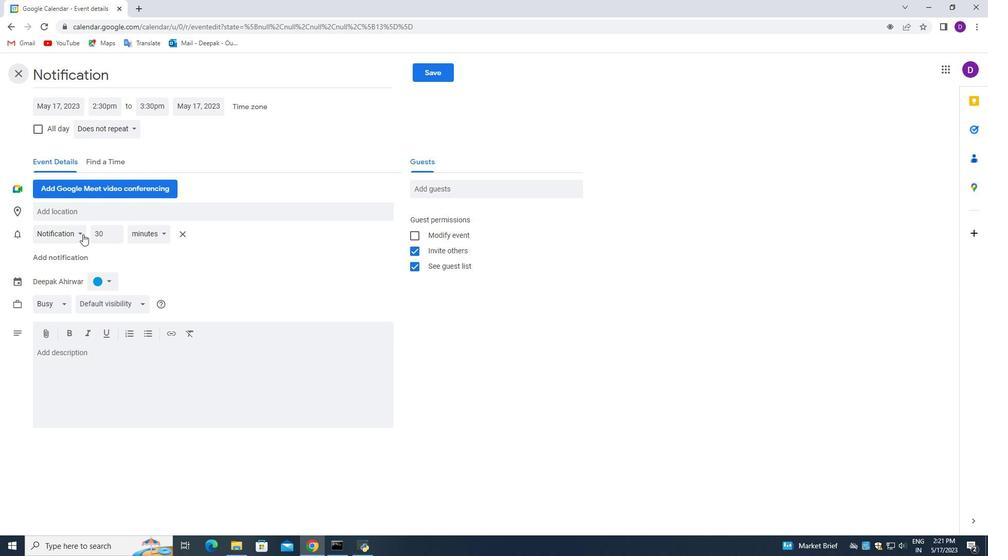 
Action: Mouse pressed left at (78, 234)
Screenshot: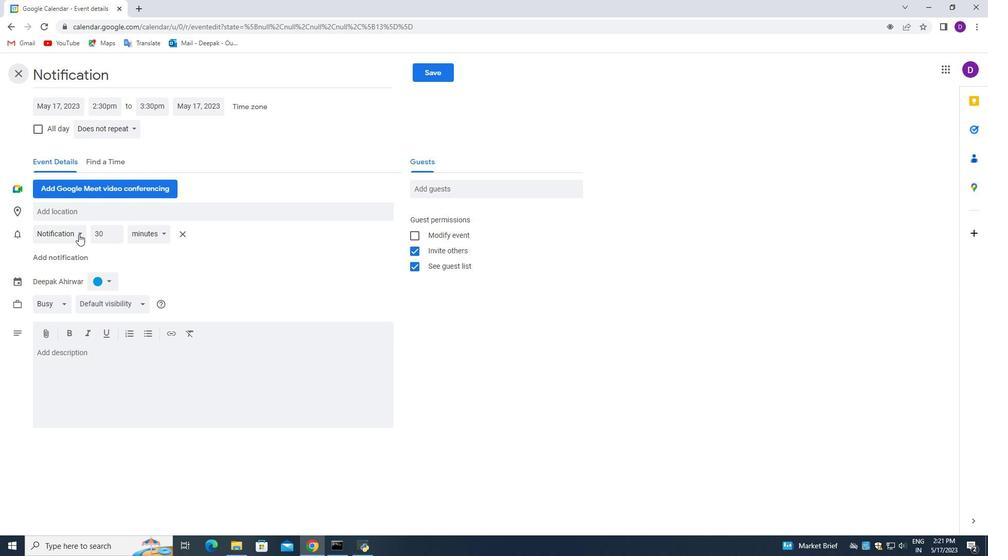 
Action: Mouse moved to (61, 211)
Screenshot: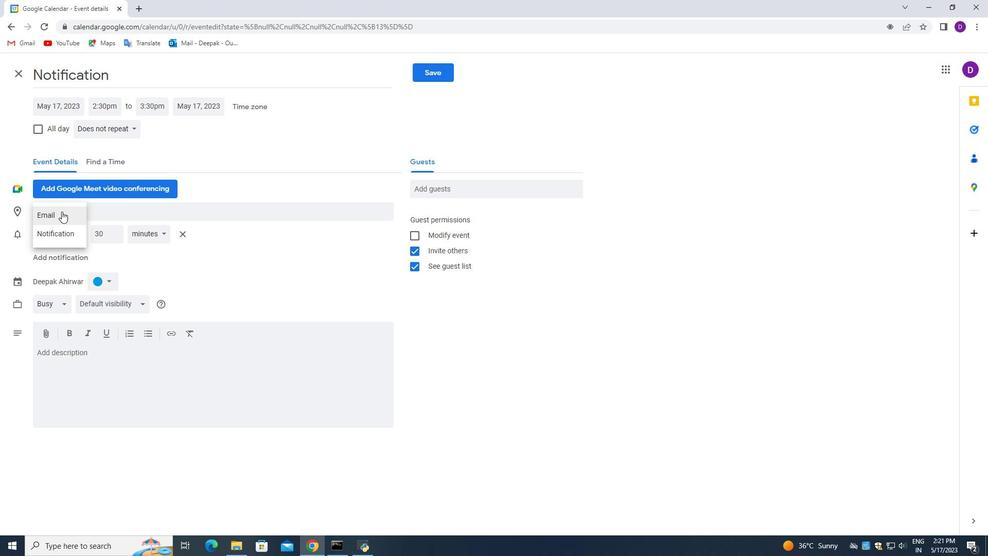 
Action: Mouse pressed left at (61, 211)
Screenshot: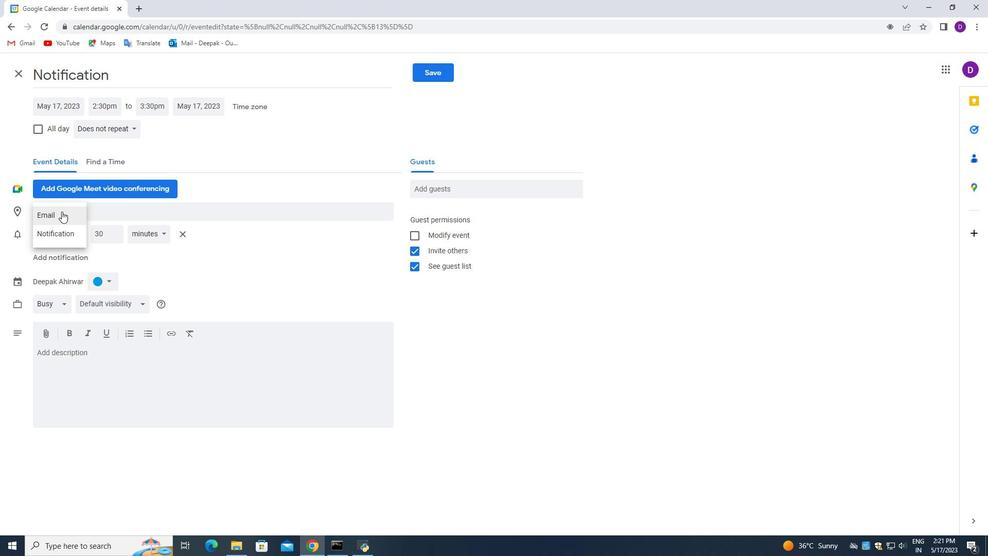 
Action: Mouse moved to (412, 234)
Screenshot: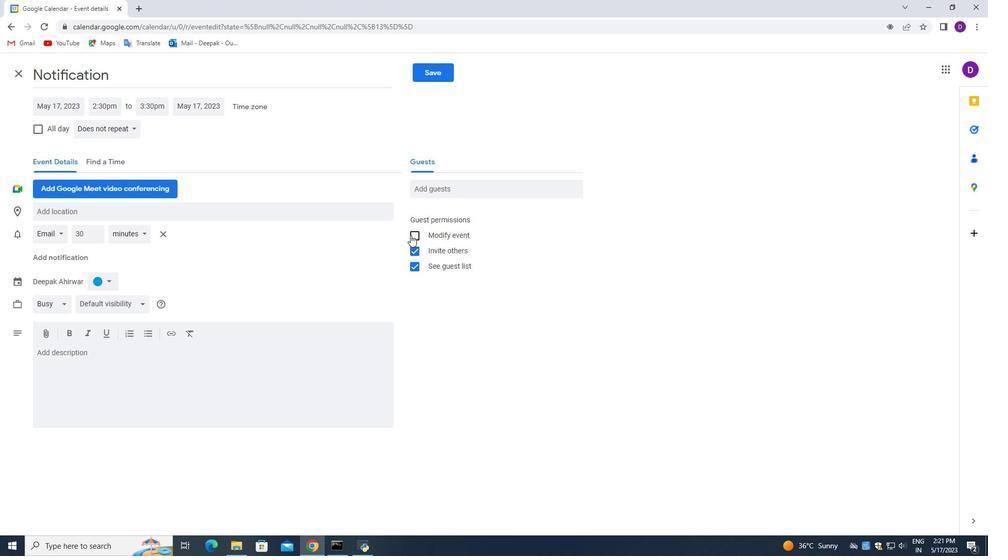 
Action: Mouse pressed left at (412, 234)
Screenshot: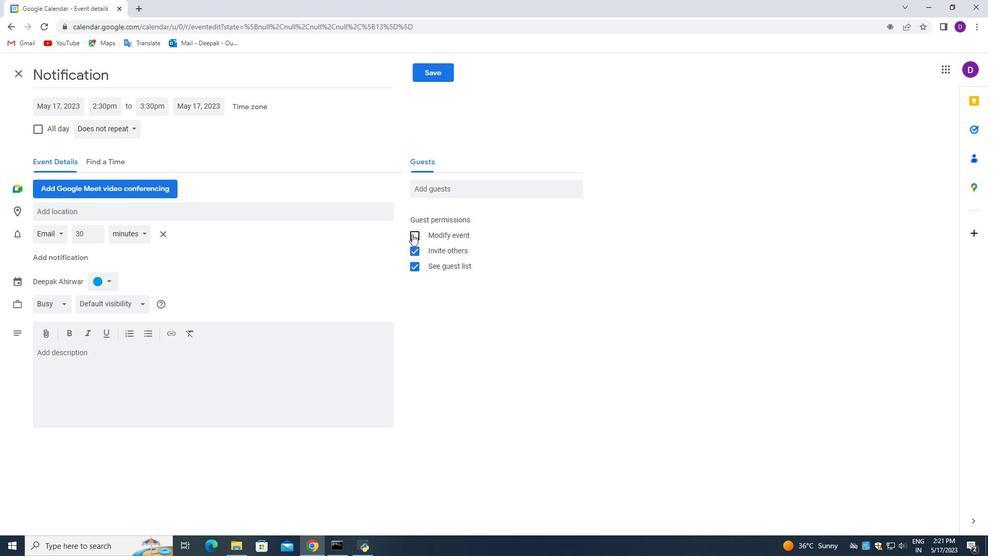 
Action: Mouse moved to (238, 261)
Screenshot: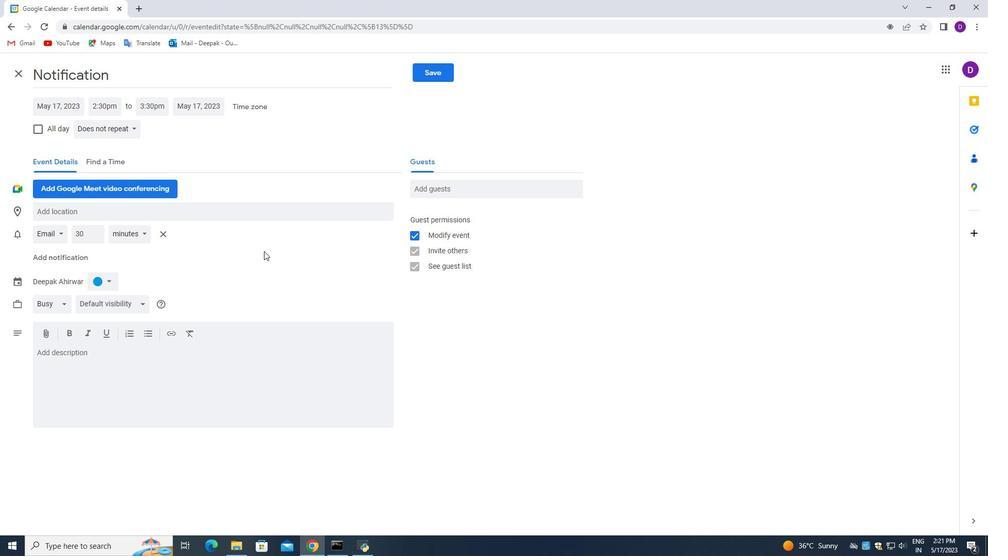 
Action: Mouse scrolled (238, 260) with delta (0, 0)
Screenshot: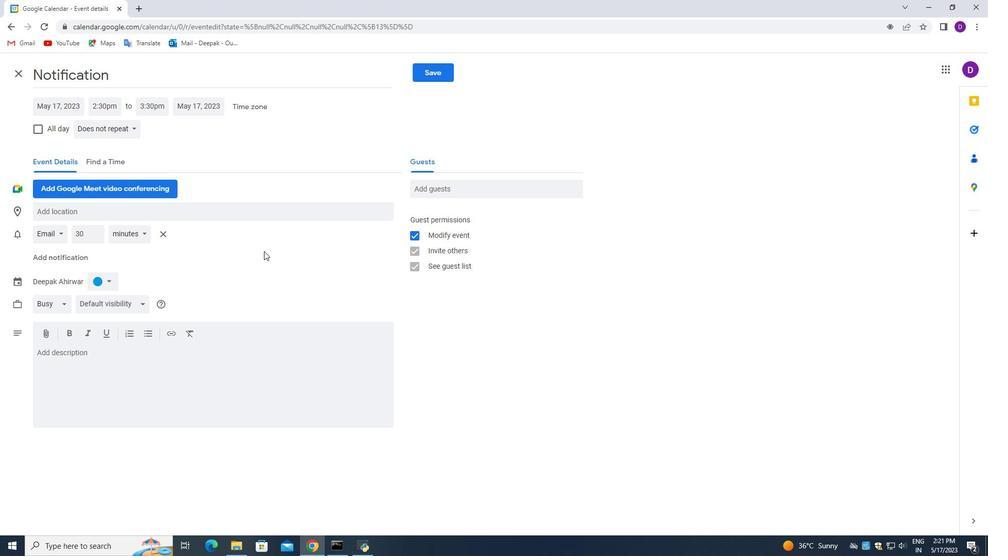 
Action: Mouse moved to (230, 263)
Screenshot: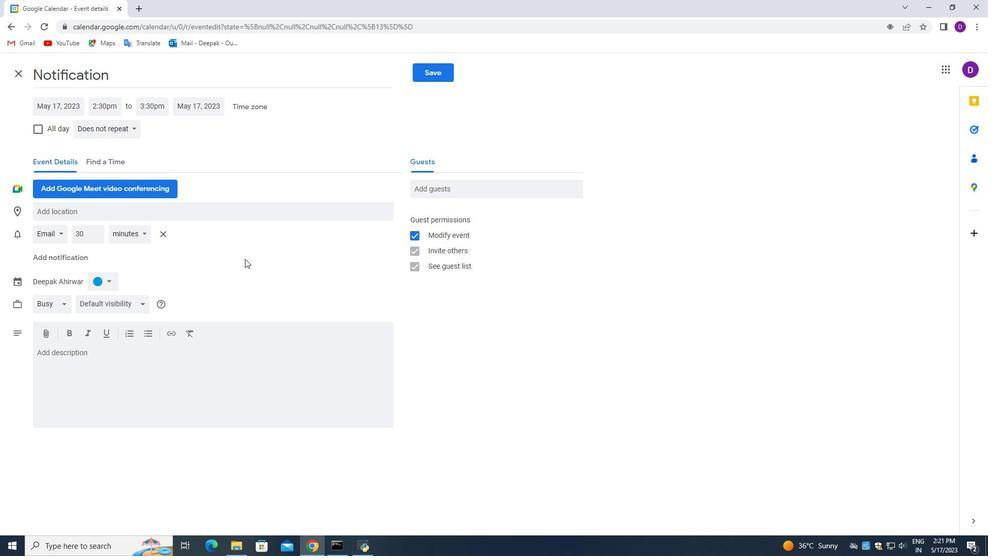 
Action: Mouse scrolled (230, 262) with delta (0, 0)
Screenshot: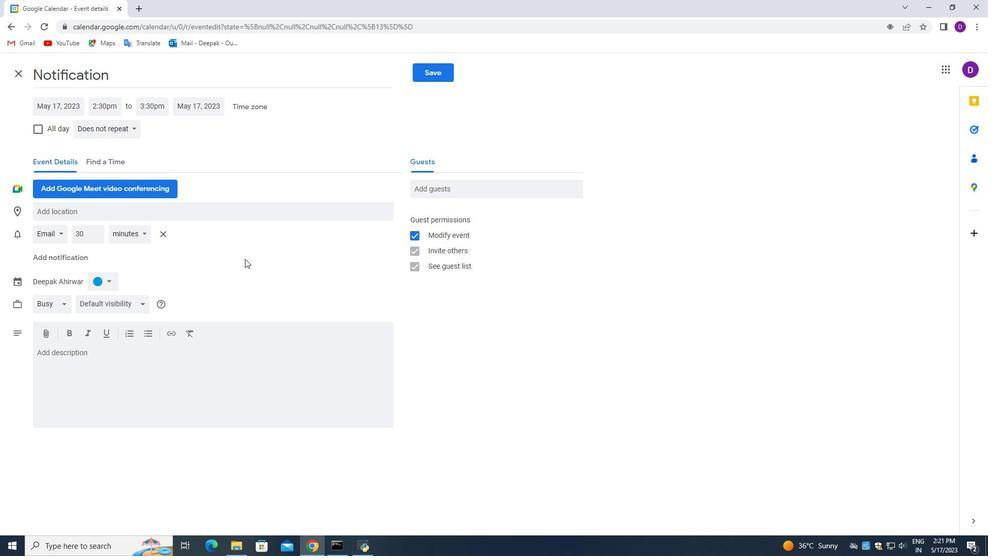 
Action: Mouse moved to (227, 263)
Screenshot: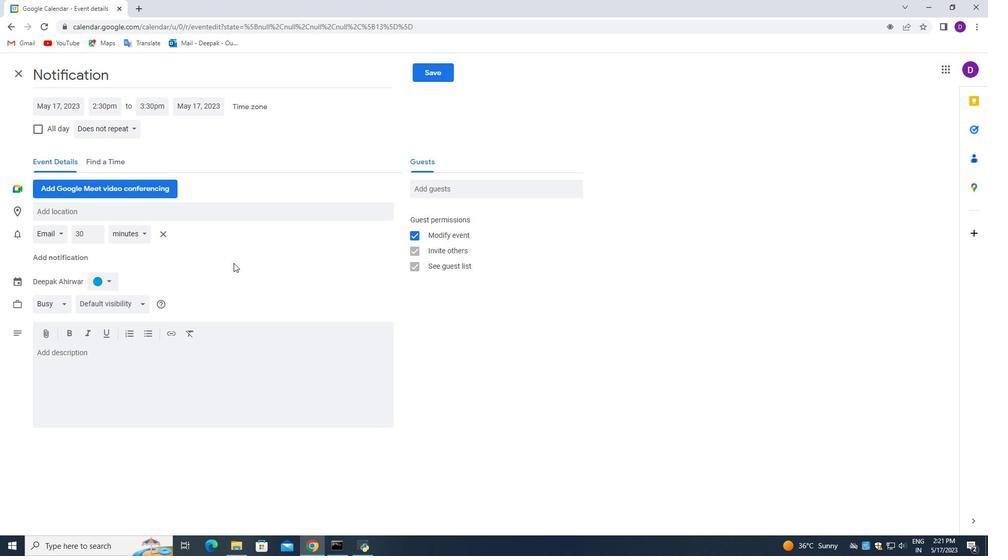 
Action: Mouse scrolled (227, 263) with delta (0, 0)
Screenshot: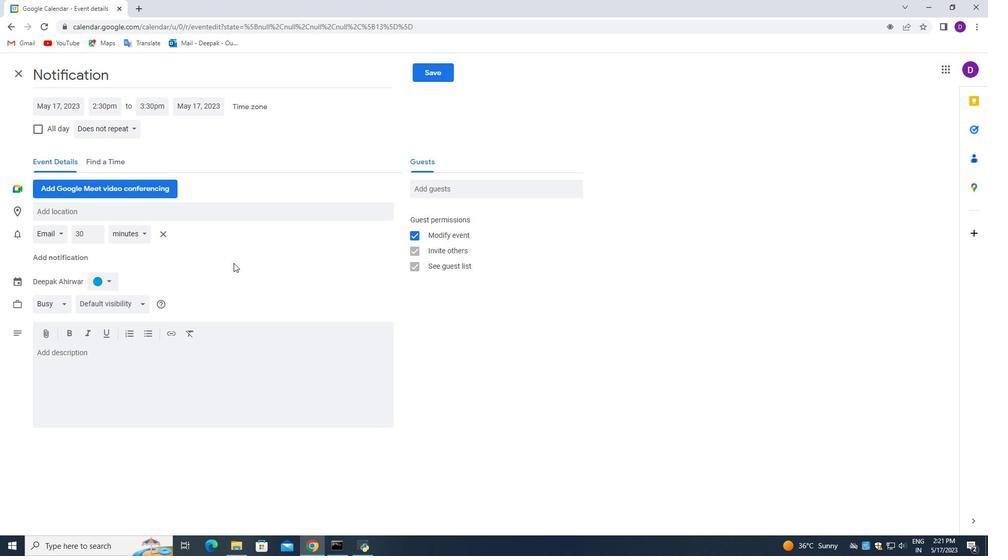 
Action: Mouse moved to (221, 263)
Screenshot: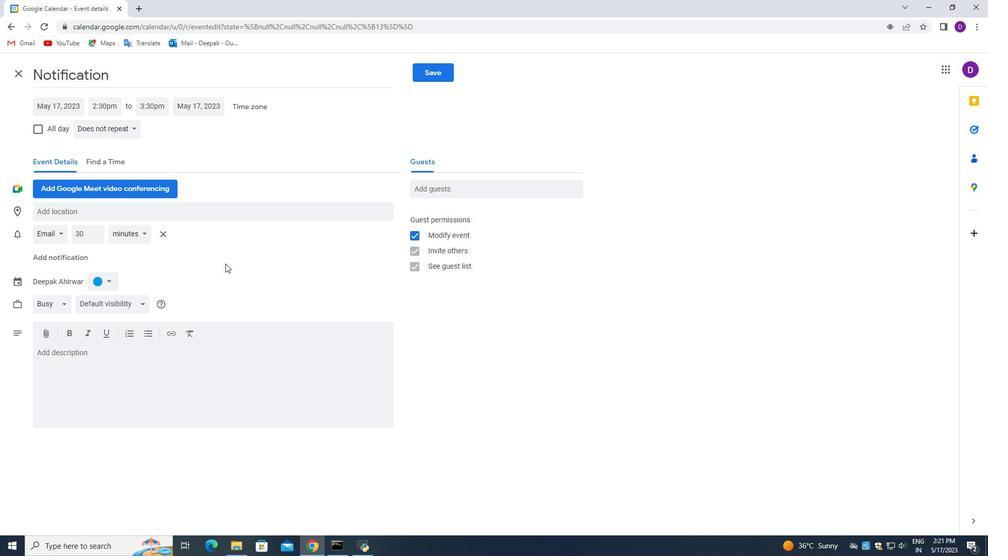 
Action: Mouse scrolled (224, 263) with delta (0, 0)
Screenshot: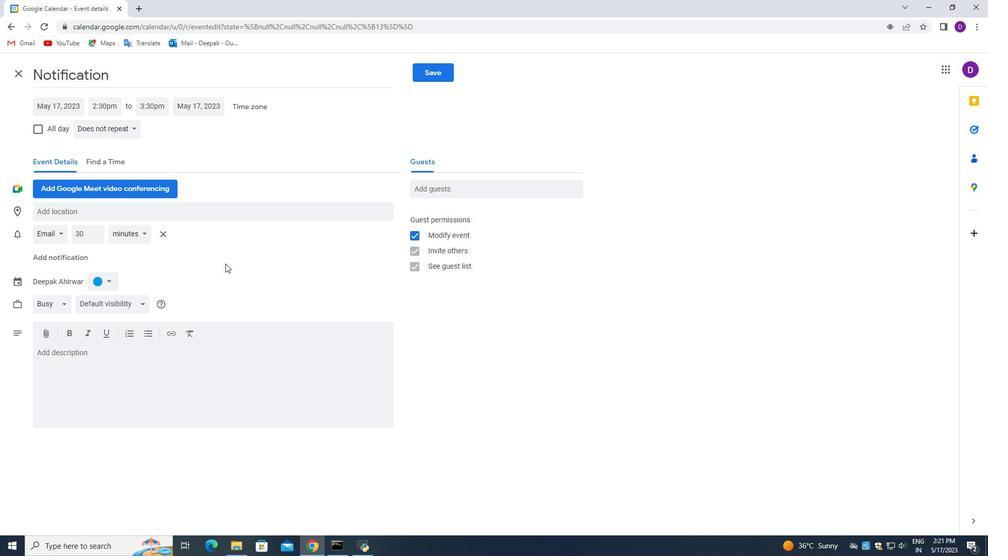 
Action: Mouse moved to (210, 263)
Screenshot: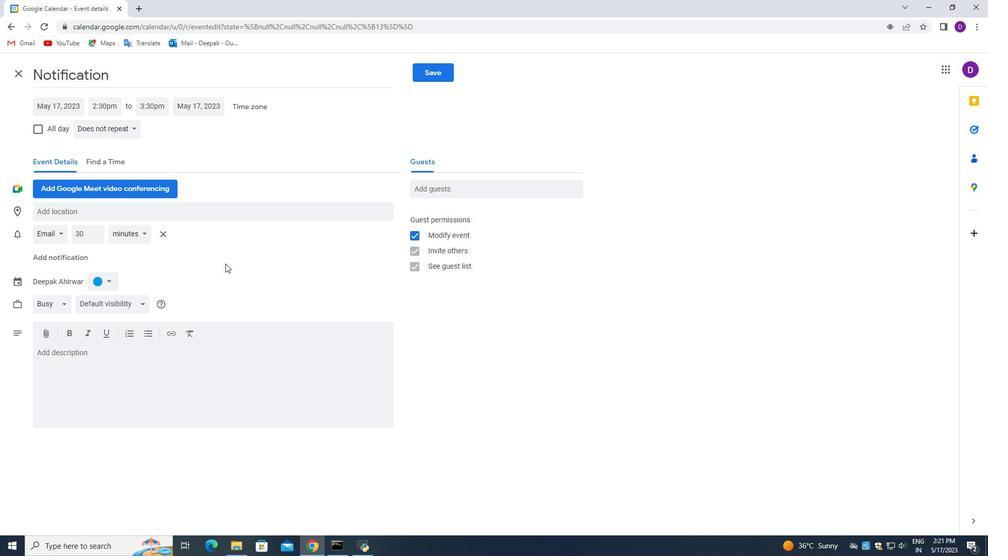 
Action: Mouse scrolled (210, 262) with delta (0, 0)
Screenshot: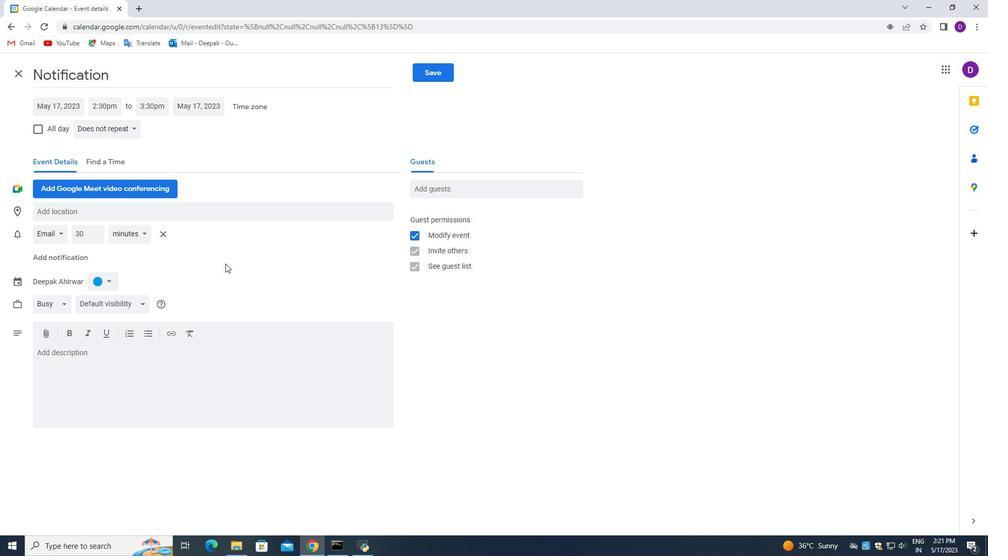 
Action: Mouse moved to (179, 261)
Screenshot: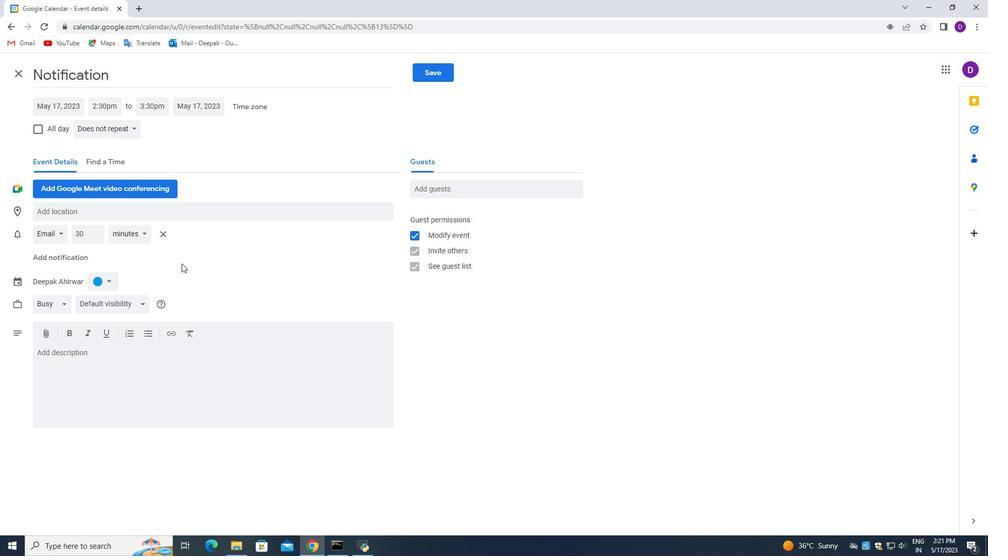 
Action: Mouse scrolled (179, 261) with delta (0, 0)
Screenshot: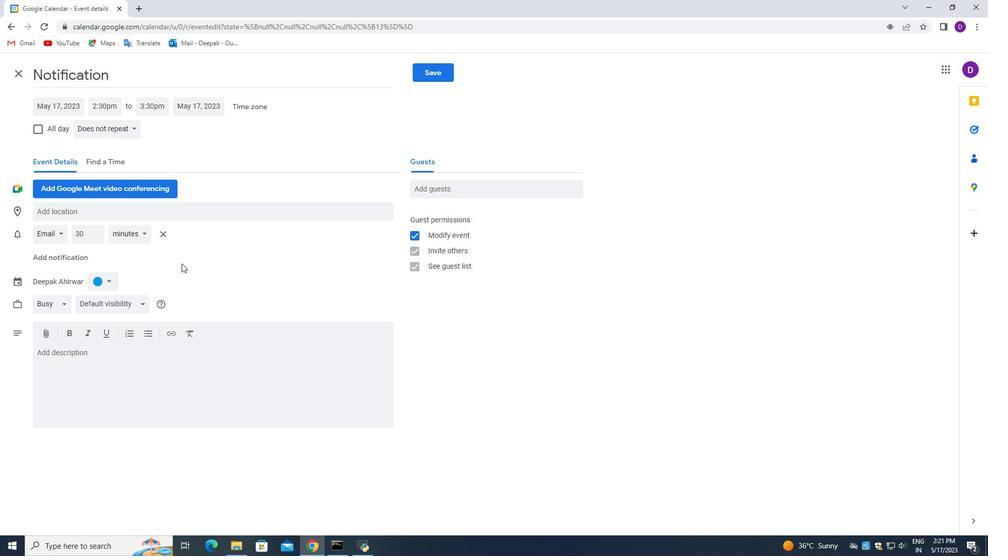 
Action: Mouse moved to (178, 260)
Screenshot: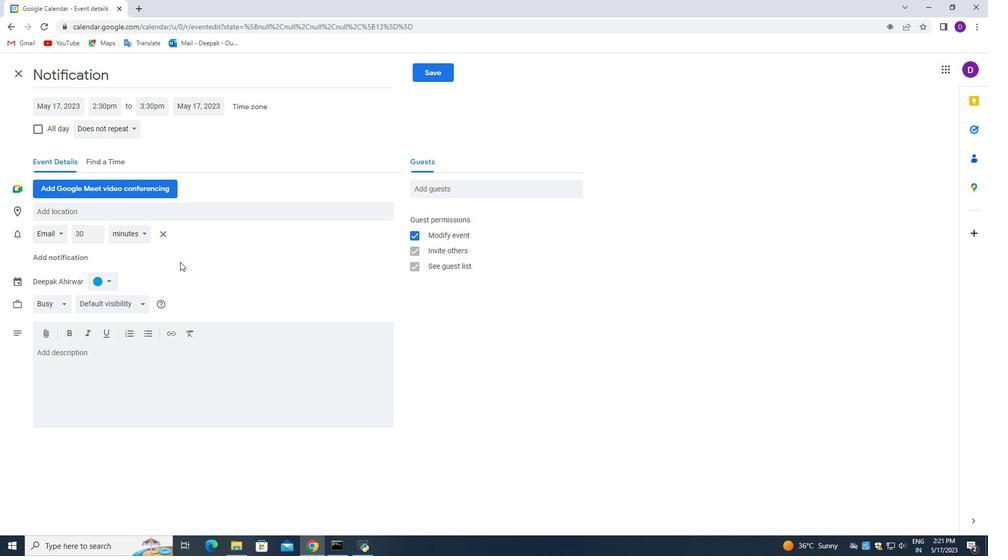 
Action: Mouse scrolled (178, 260) with delta (0, 0)
Screenshot: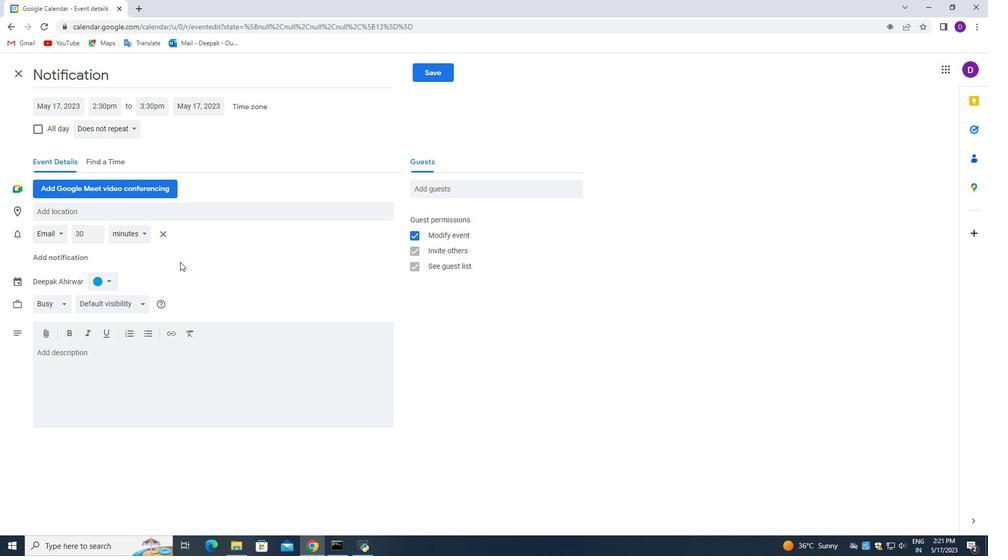 
Action: Mouse moved to (178, 258)
Screenshot: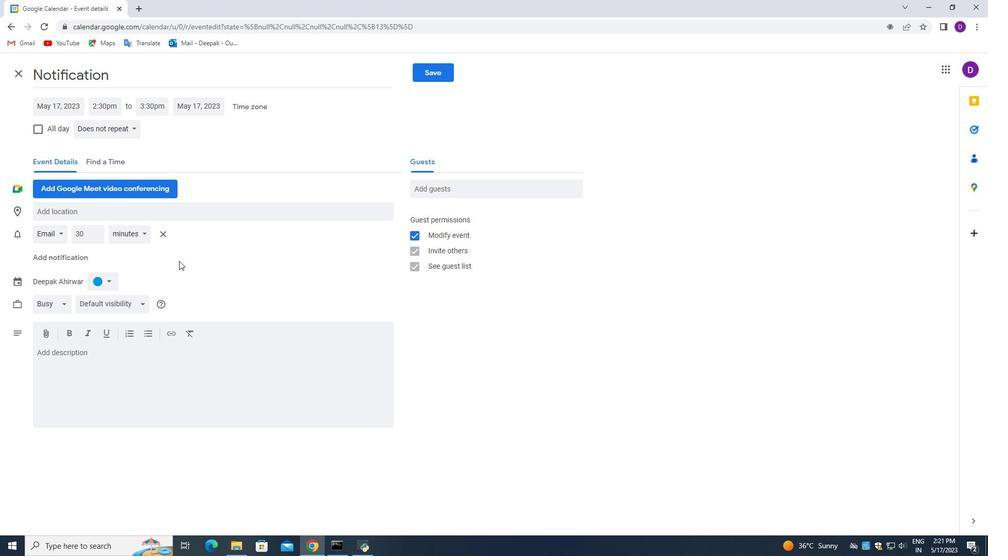 
Action: Mouse scrolled (178, 259) with delta (0, 0)
Screenshot: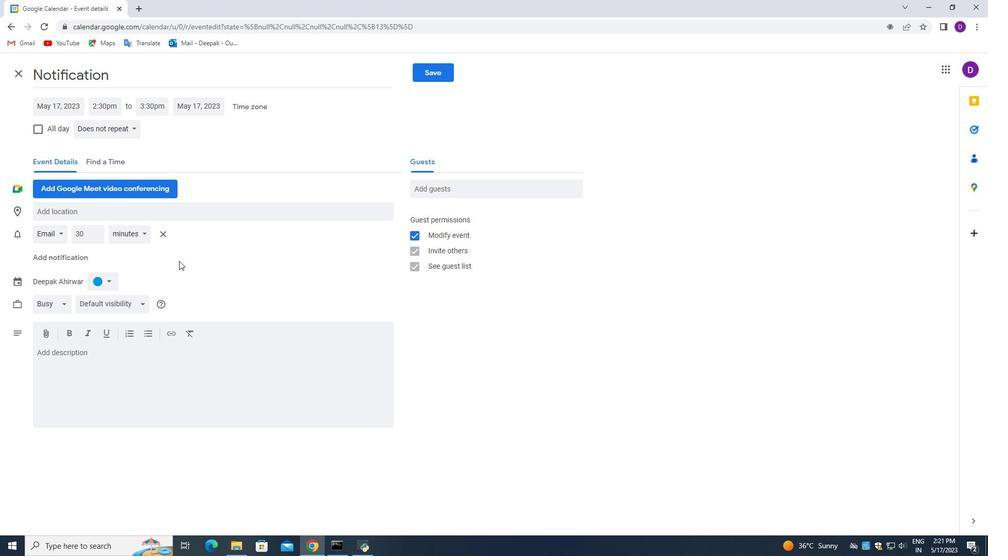 
Action: Mouse moved to (178, 258)
Screenshot: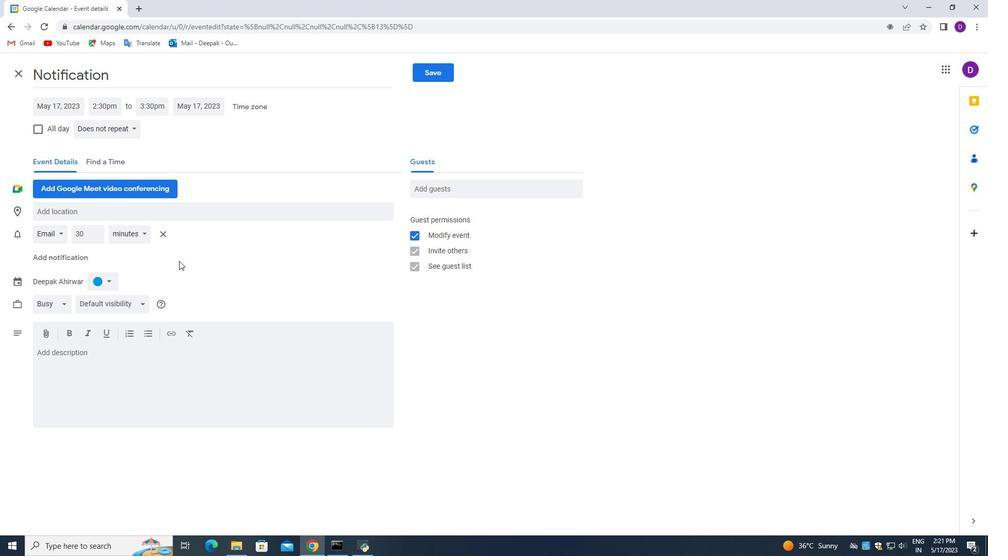 
Action: Mouse scrolled (178, 259) with delta (0, 0)
Screenshot: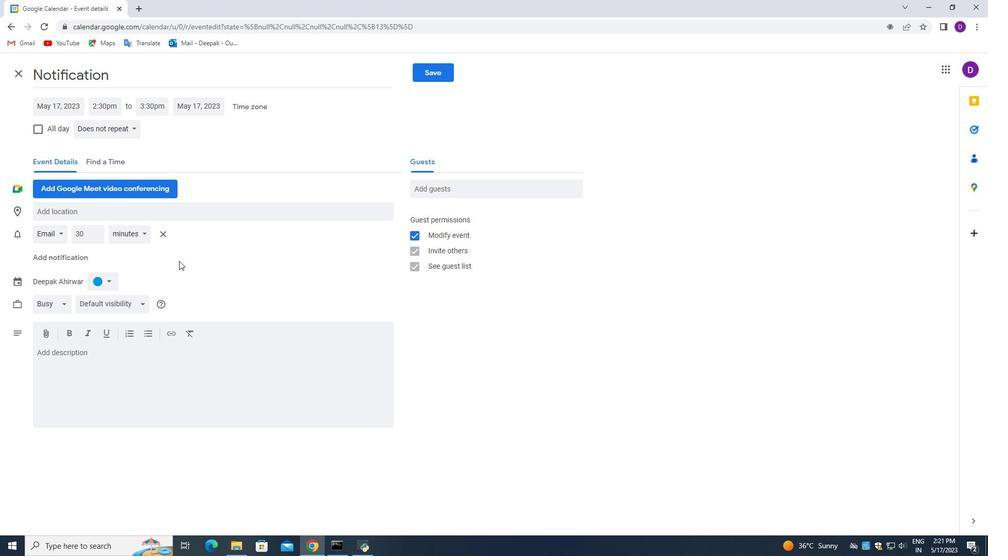 
Action: Mouse moved to (178, 258)
Screenshot: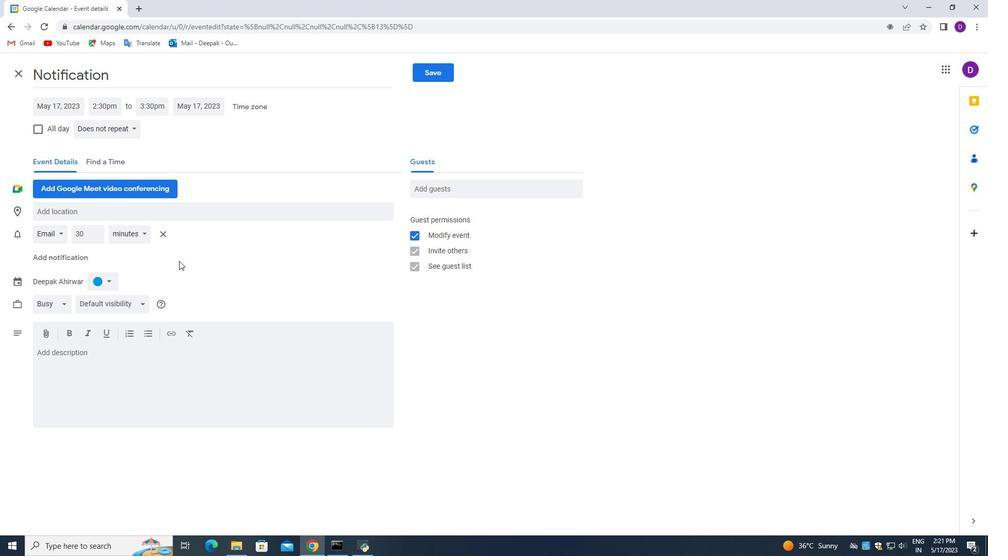 
Action: Mouse scrolled (178, 258) with delta (0, 0)
Screenshot: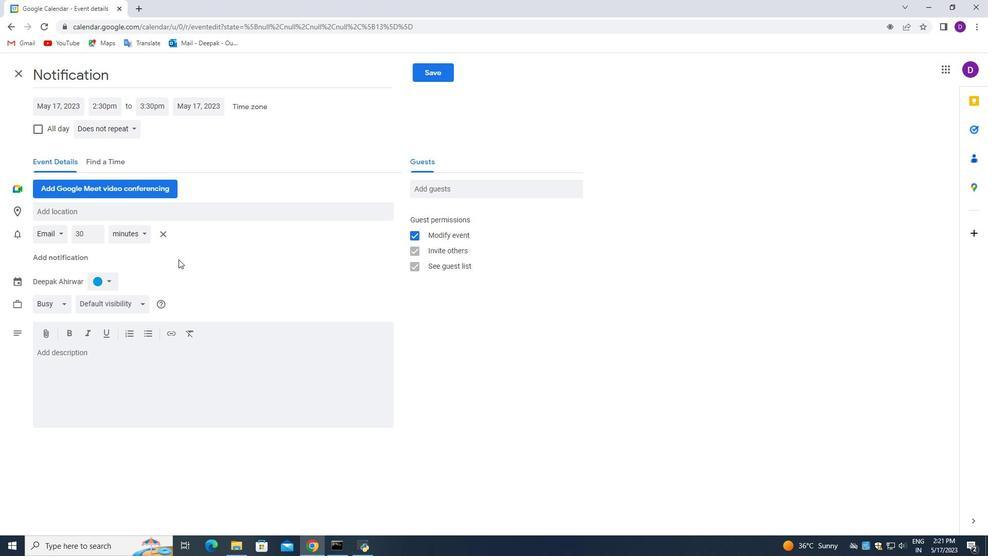 
Action: Mouse moved to (178, 257)
Screenshot: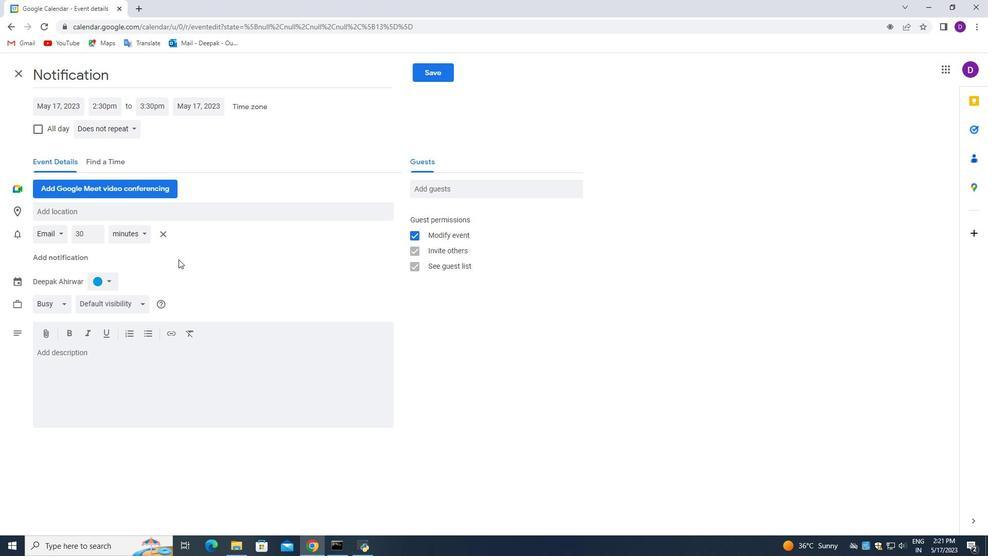 
Action: Mouse scrolled (178, 258) with delta (0, 0)
Screenshot: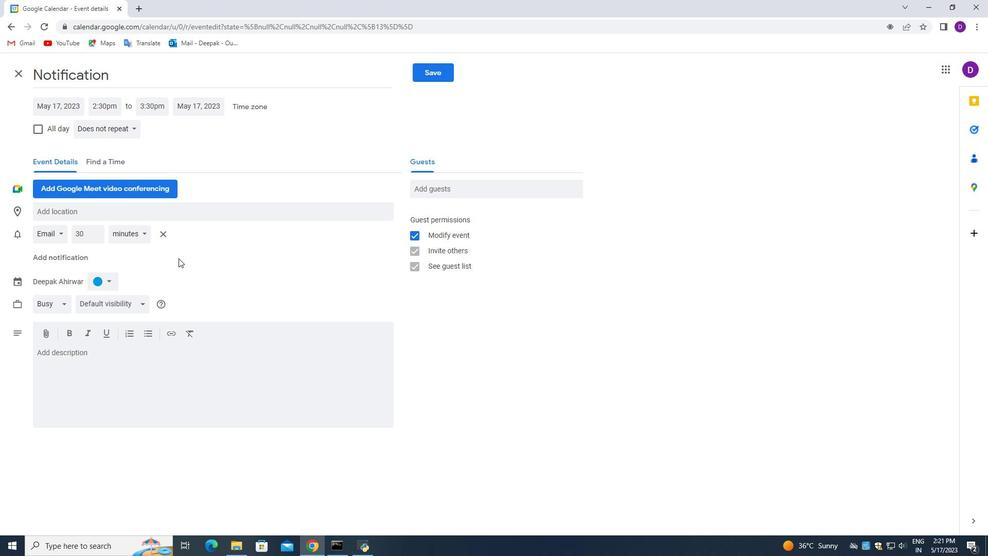 
Action: Mouse moved to (431, 70)
Screenshot: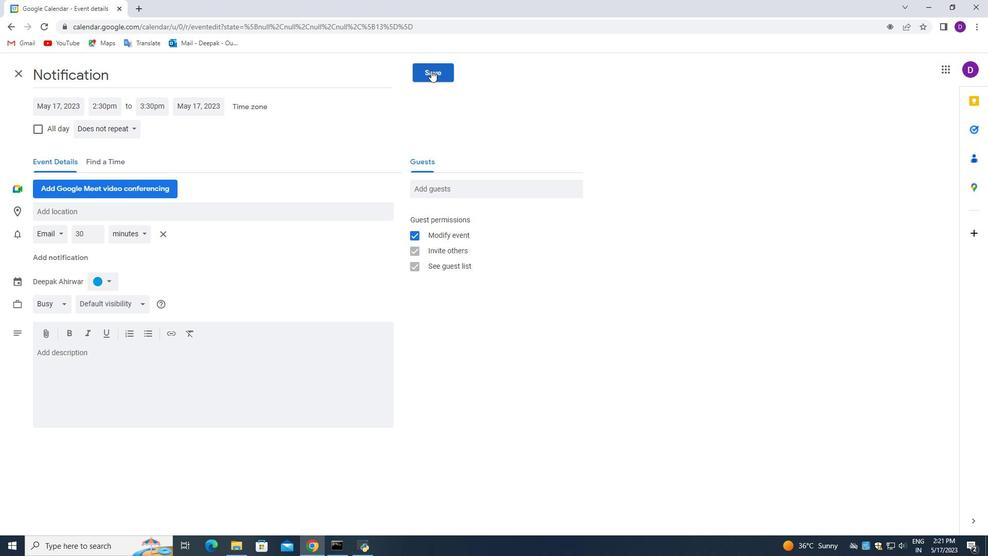 
Action: Mouse pressed left at (431, 70)
Screenshot: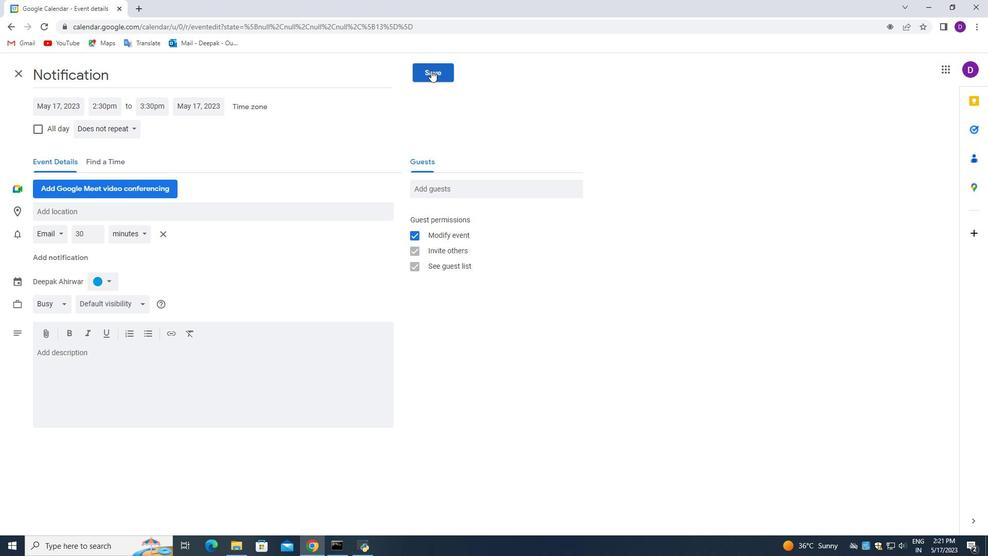 
Action: Mouse moved to (602, 329)
Screenshot: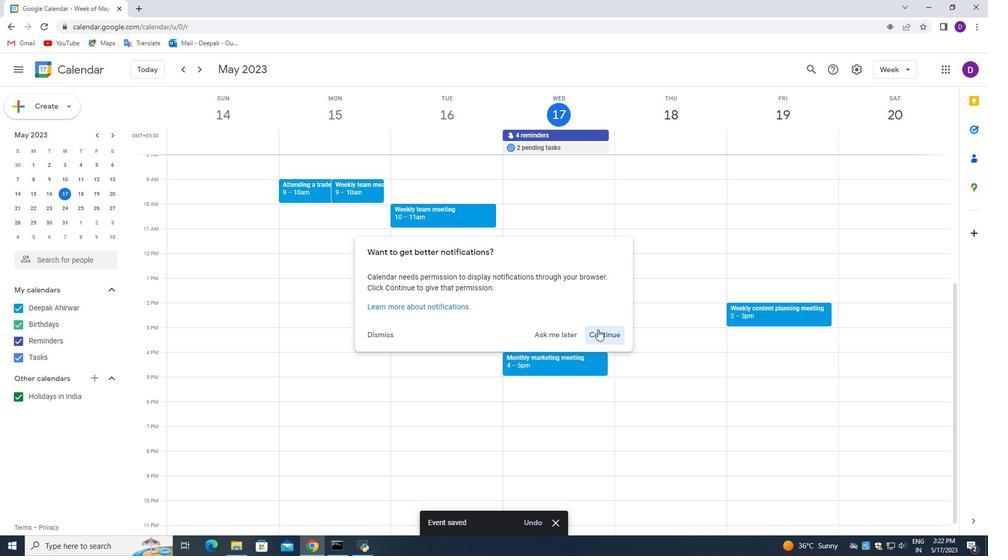 
Action: Mouse pressed left at (602, 329)
Screenshot: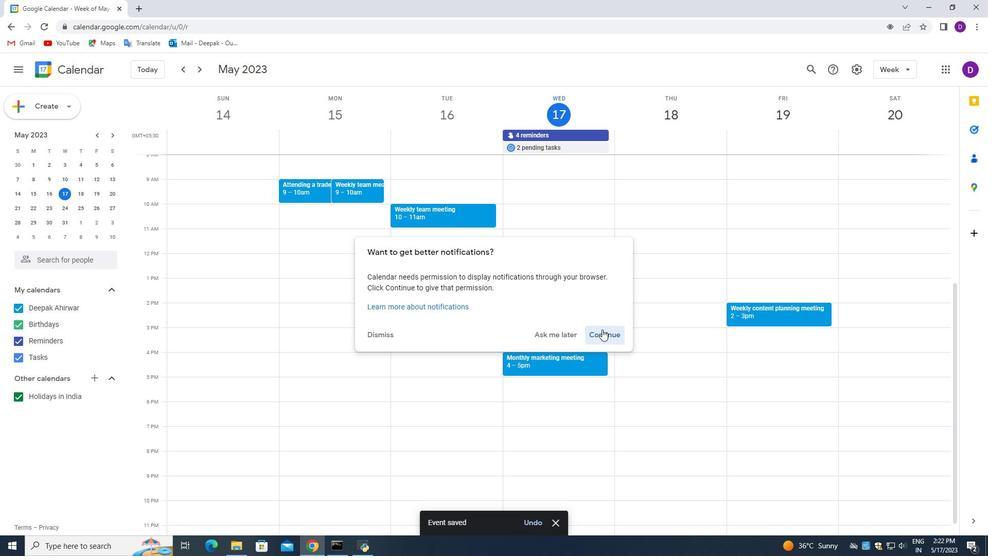 
Action: Mouse moved to (600, 335)
Screenshot: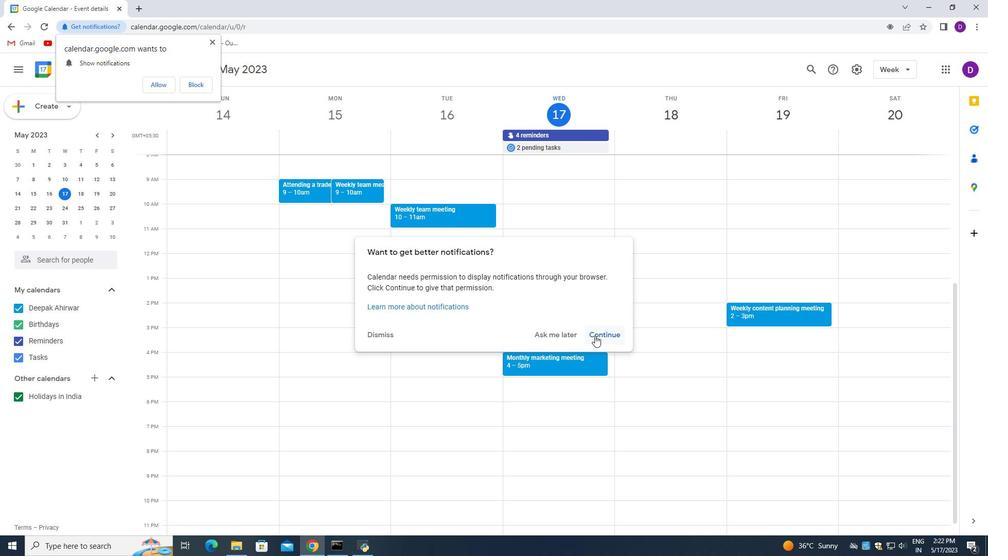 
Action: Mouse pressed left at (600, 335)
Screenshot: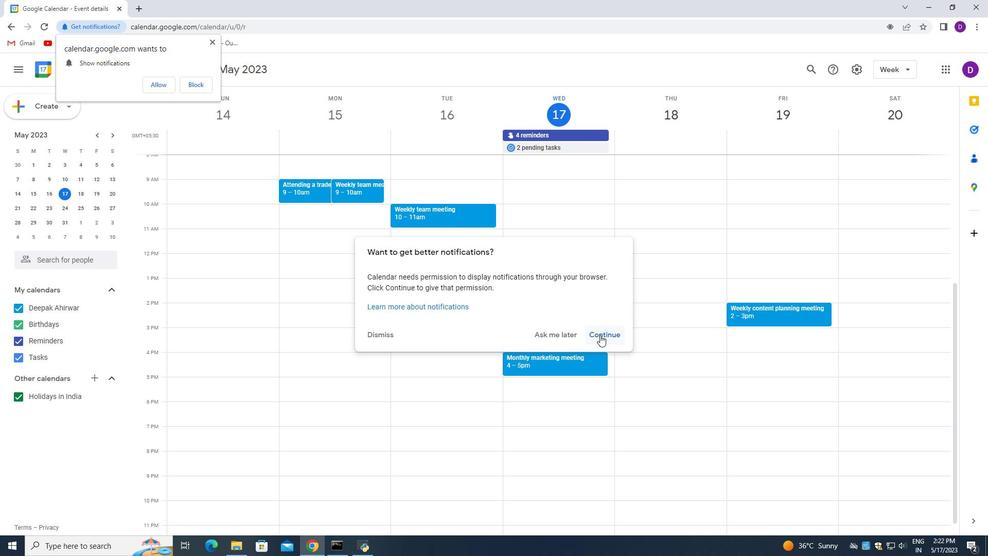 
Action: Mouse moved to (213, 42)
Screenshot: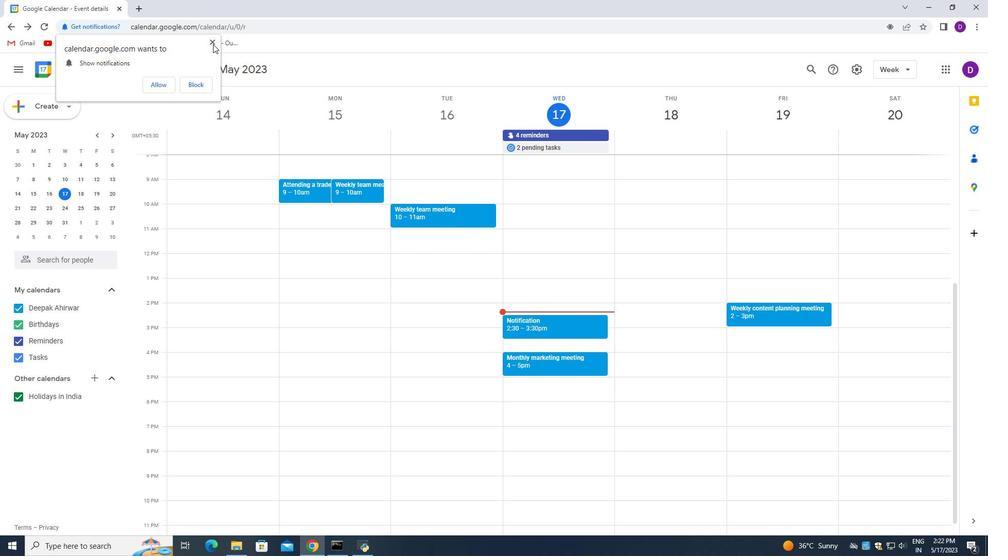 
Action: Mouse pressed left at (213, 42)
Screenshot: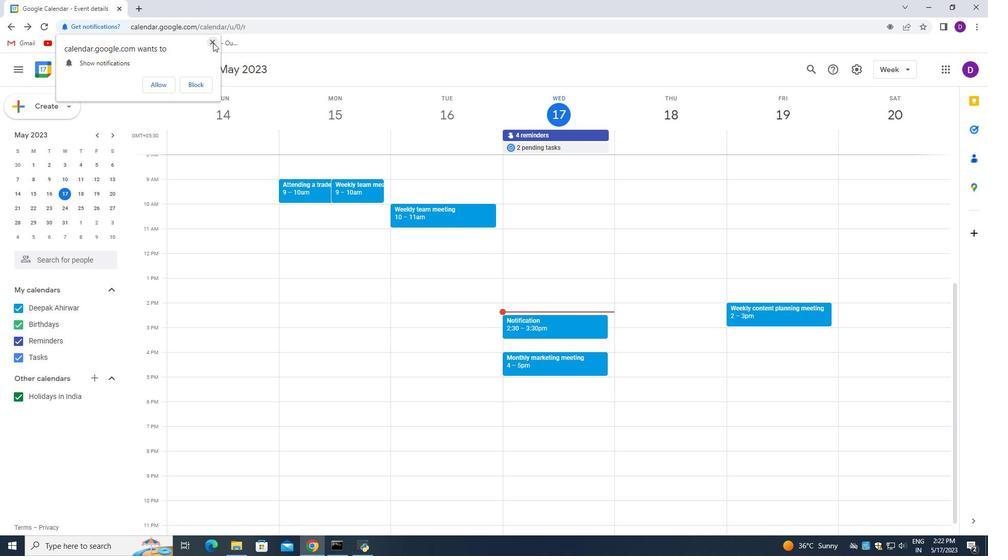
Action: Mouse moved to (322, 341)
Screenshot: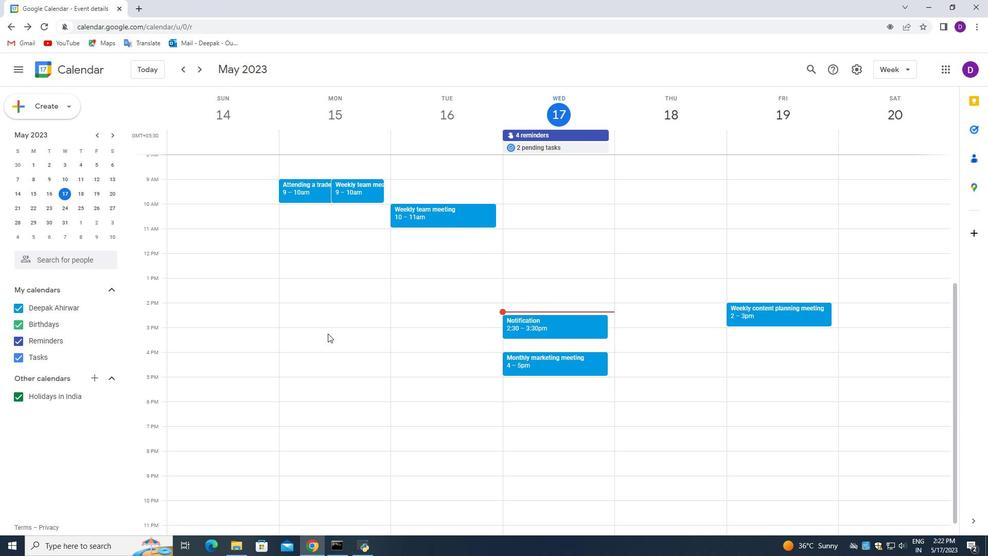 
Action: Mouse scrolled (322, 341) with delta (0, 0)
Screenshot: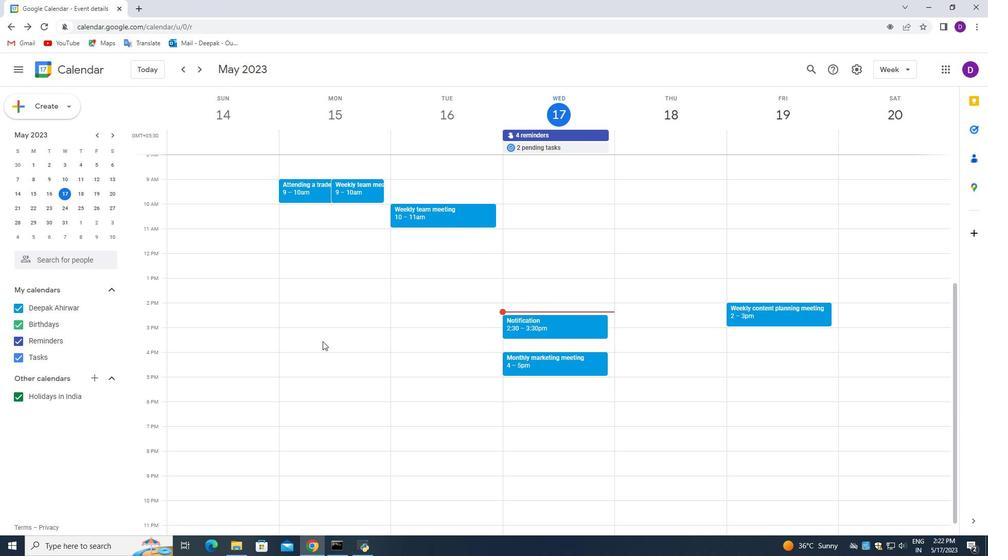 
Action: Mouse scrolled (322, 341) with delta (0, 0)
Screenshot: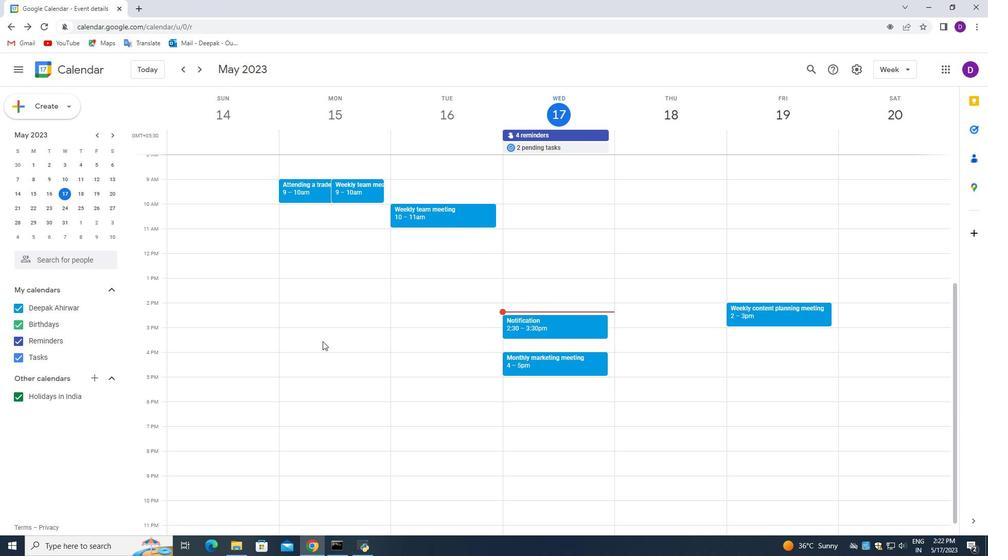
Action: Mouse scrolled (322, 341) with delta (0, 0)
Screenshot: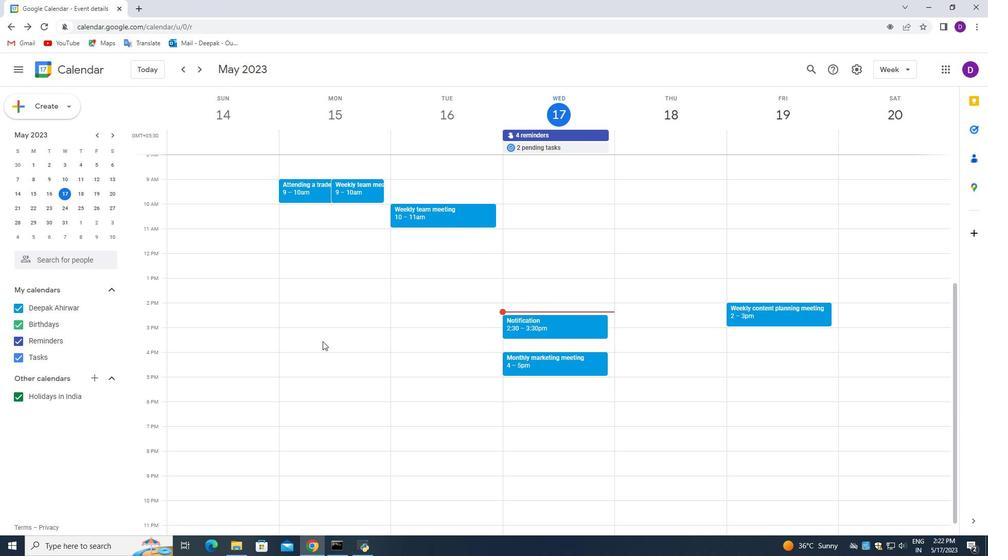 
Action: Mouse scrolled (322, 341) with delta (0, 0)
Screenshot: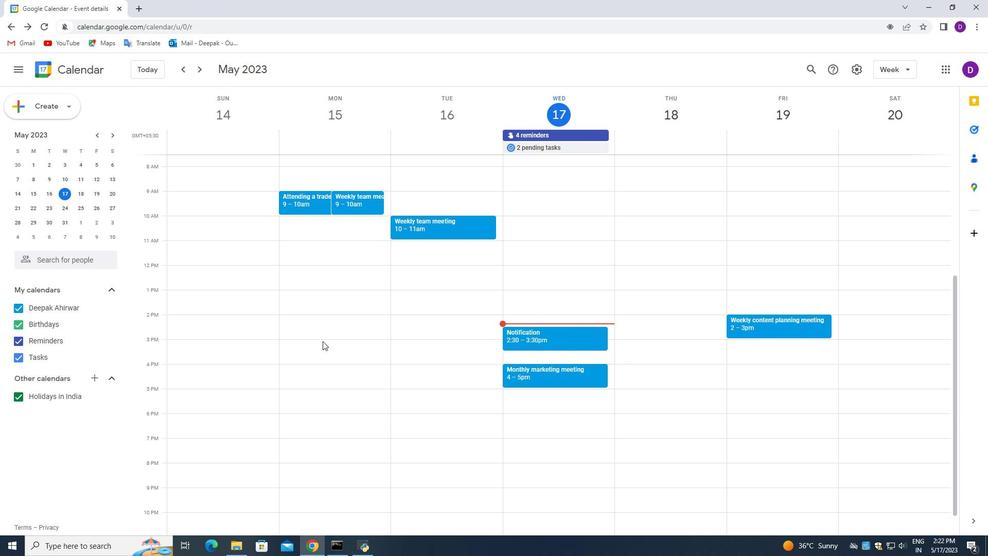 
Action: Mouse moved to (322, 332)
Screenshot: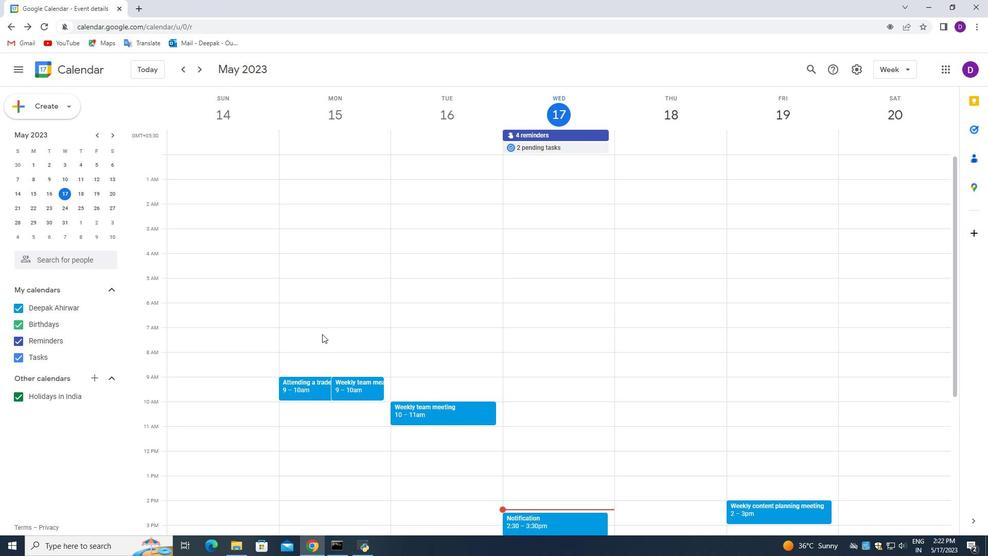 
Action: Mouse scrolled (322, 331) with delta (0, 0)
Screenshot: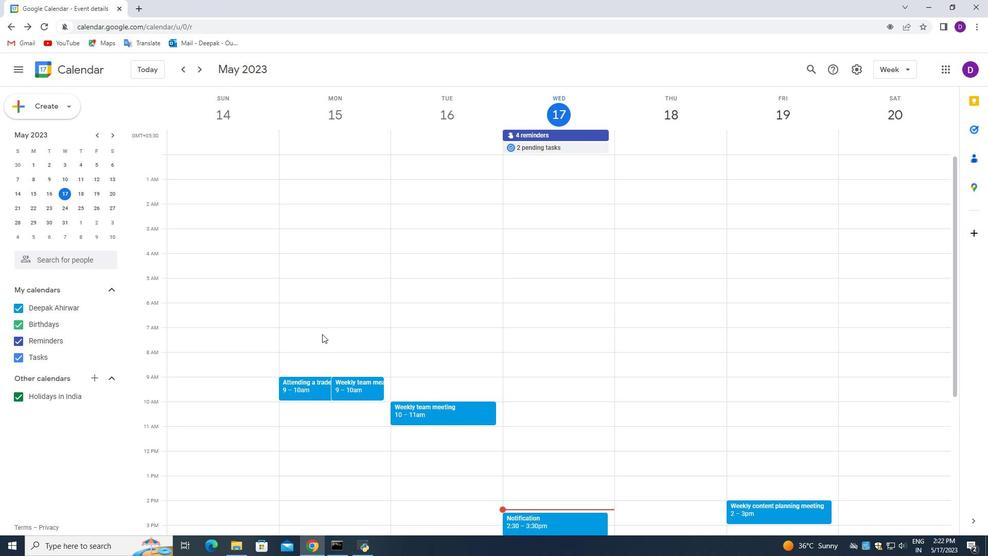 
Action: Mouse scrolled (322, 331) with delta (0, 0)
Screenshot: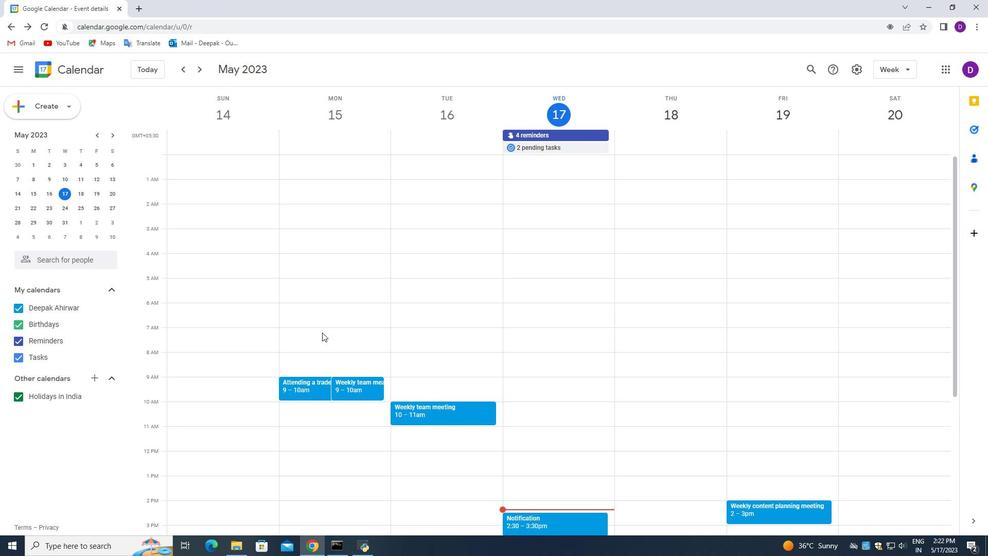 
Action: Mouse scrolled (322, 331) with delta (0, 0)
Screenshot: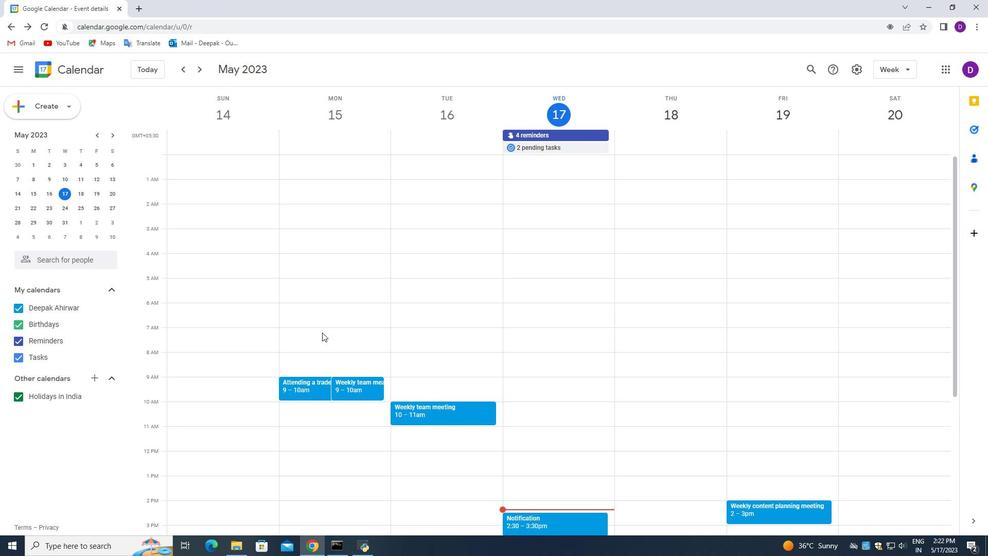 
Action: Mouse scrolled (322, 331) with delta (0, 0)
Screenshot: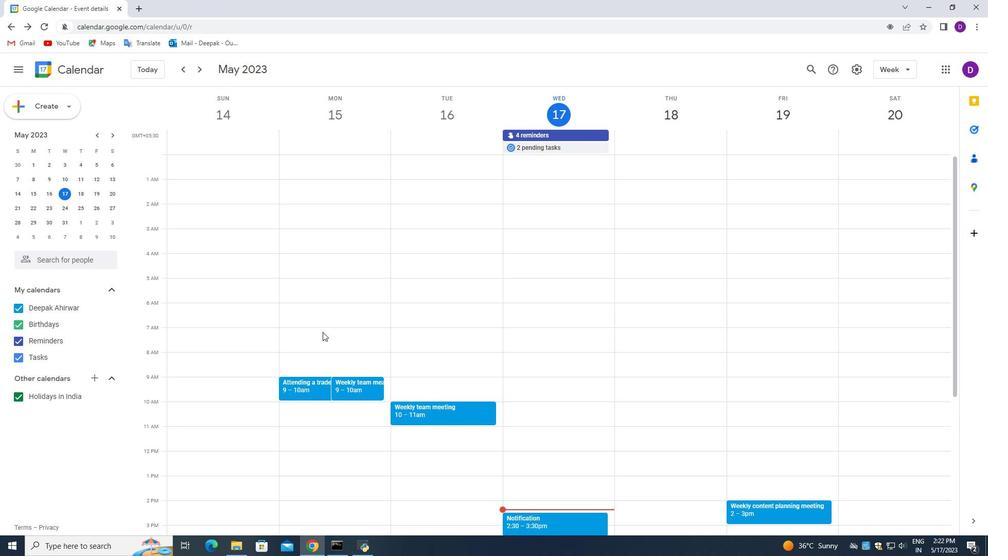 
Action: Mouse moved to (323, 331)
Screenshot: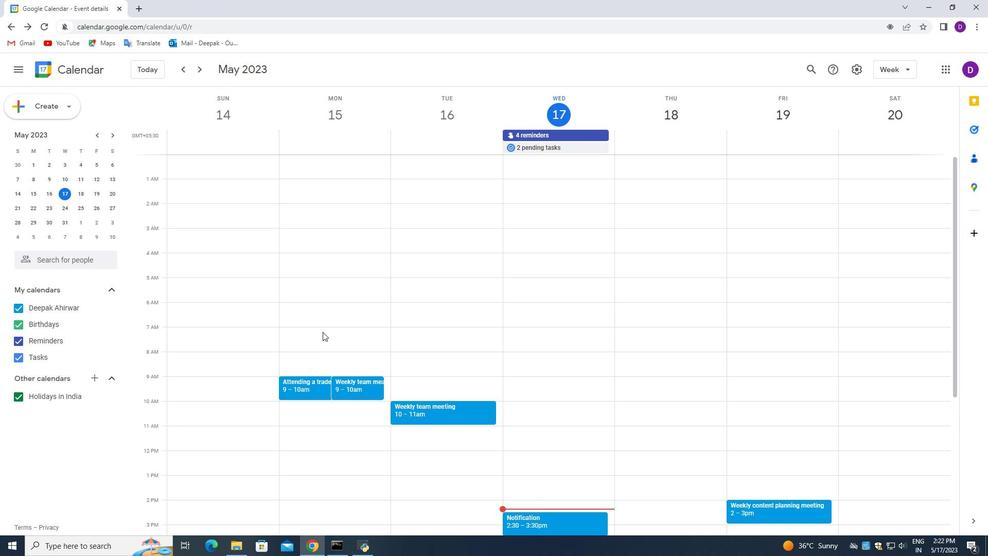 
Action: Mouse scrolled (323, 330) with delta (0, 0)
Screenshot: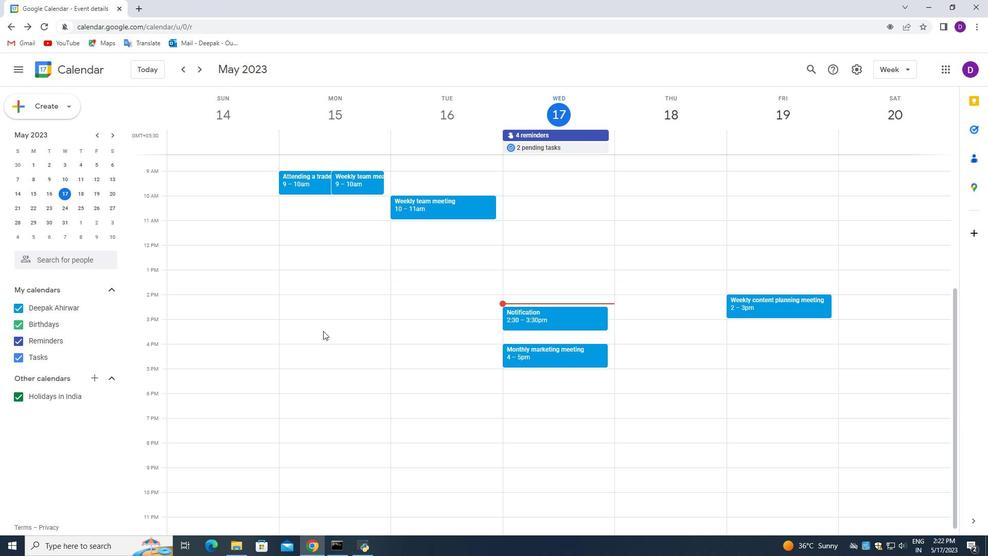 
Action: Mouse scrolled (323, 330) with delta (0, 0)
Screenshot: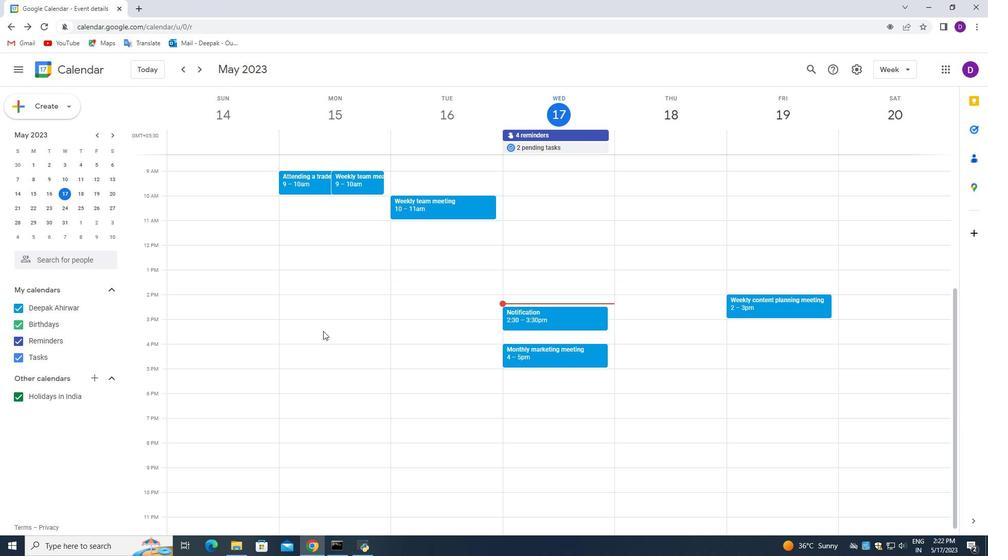 
Action: Mouse scrolled (323, 330) with delta (0, 0)
Screenshot: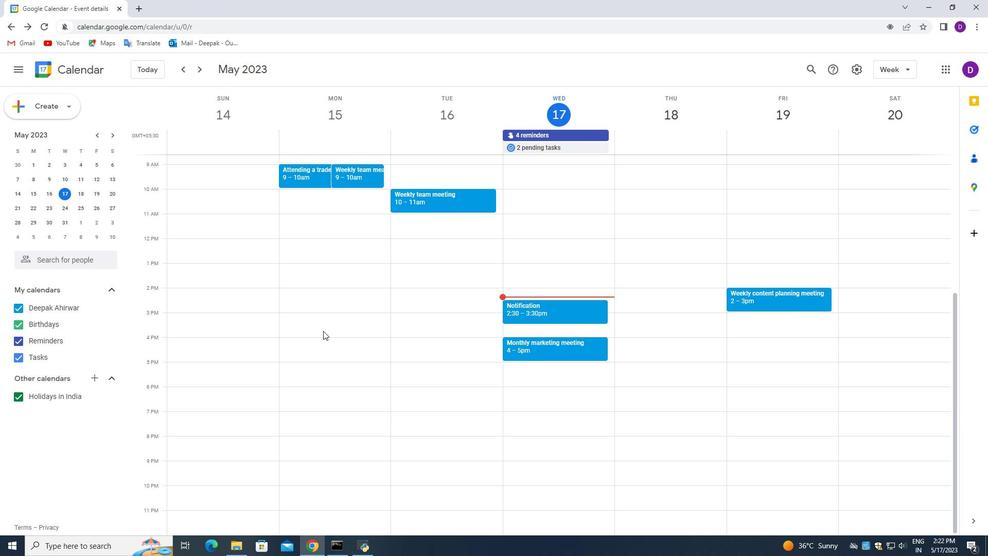 
Action: Mouse scrolled (323, 330) with delta (0, 0)
Screenshot: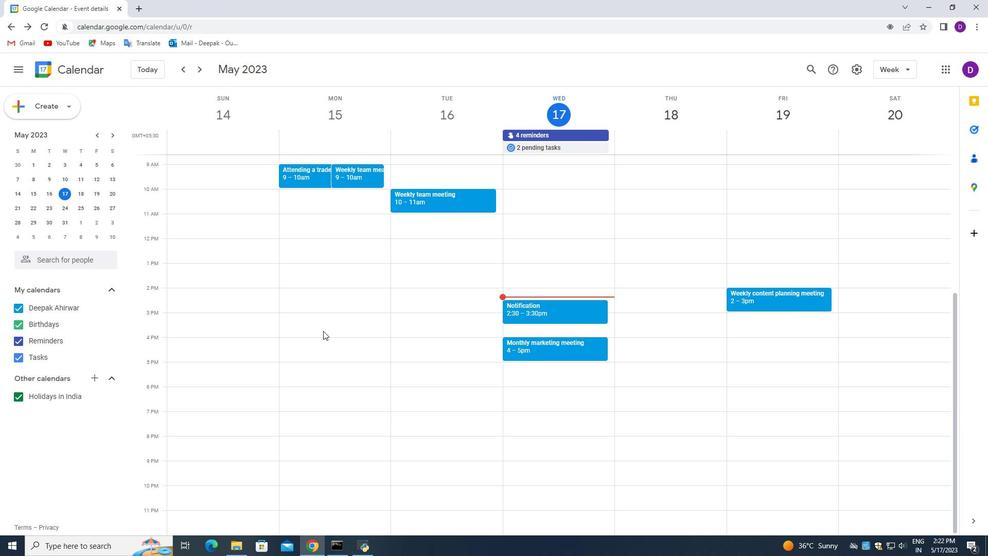 
Action: Mouse scrolled (323, 330) with delta (0, 0)
Screenshot: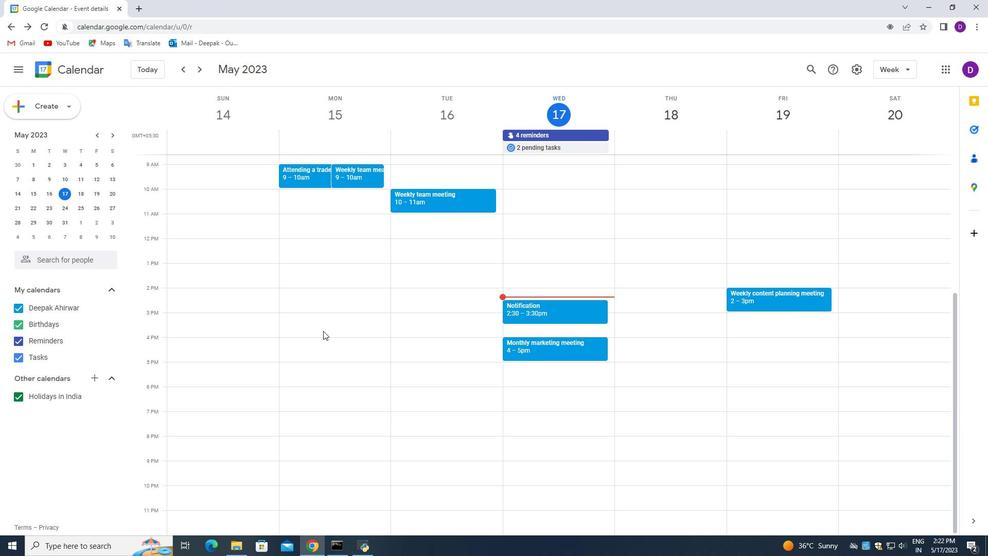 
Action: Mouse scrolled (323, 330) with delta (0, 0)
Screenshot: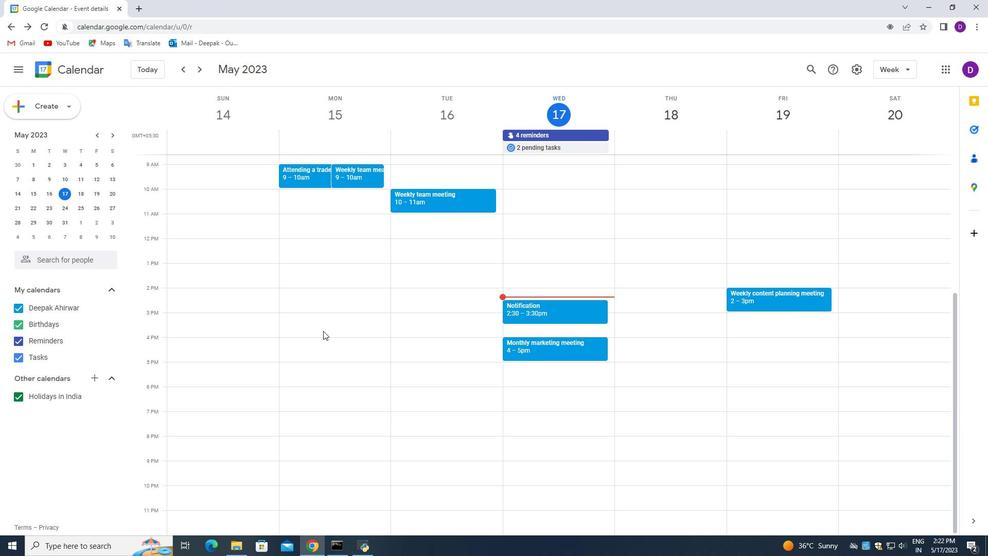 
Action: Mouse scrolled (323, 330) with delta (0, 0)
Screenshot: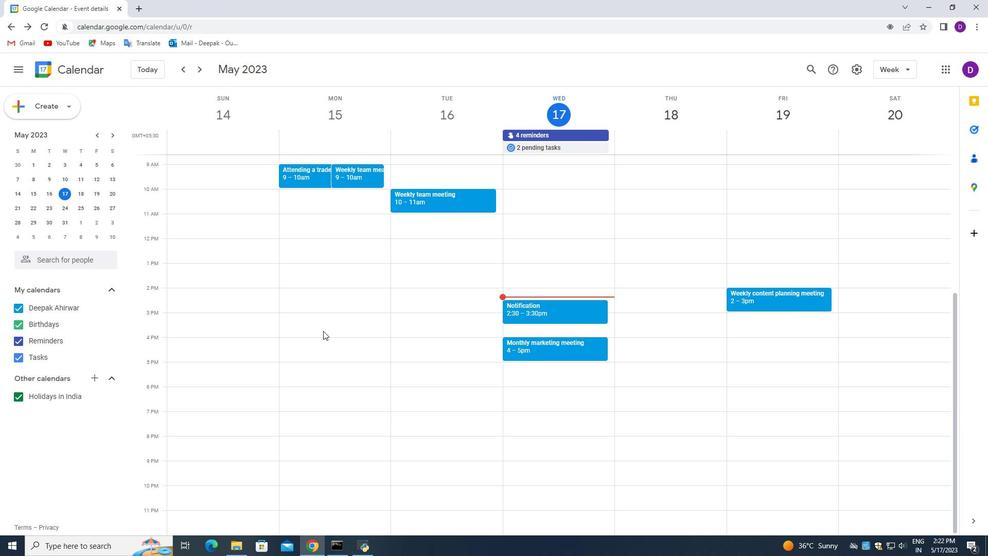 
Action: Mouse scrolled (323, 330) with delta (0, 0)
Screenshot: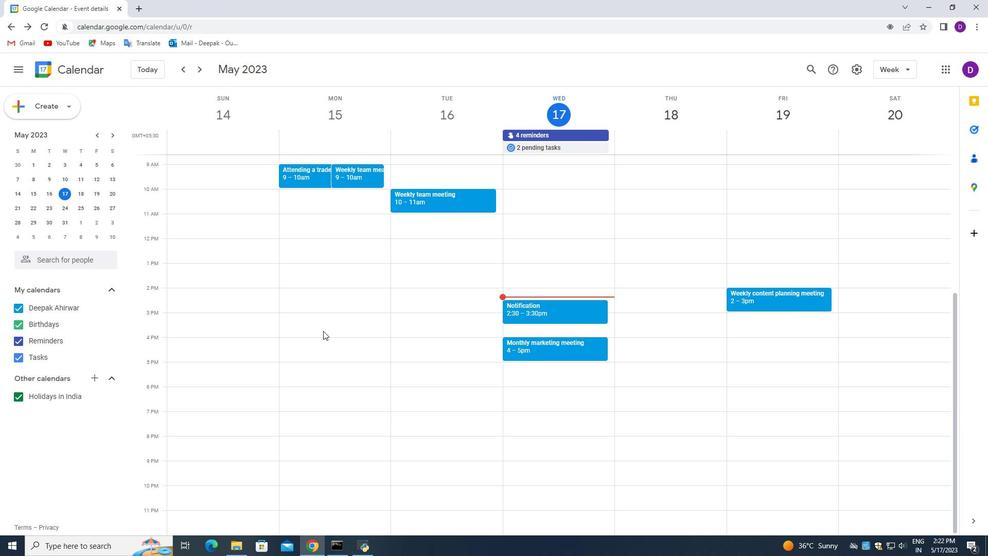 
Action: Mouse scrolled (323, 330) with delta (0, 0)
Screenshot: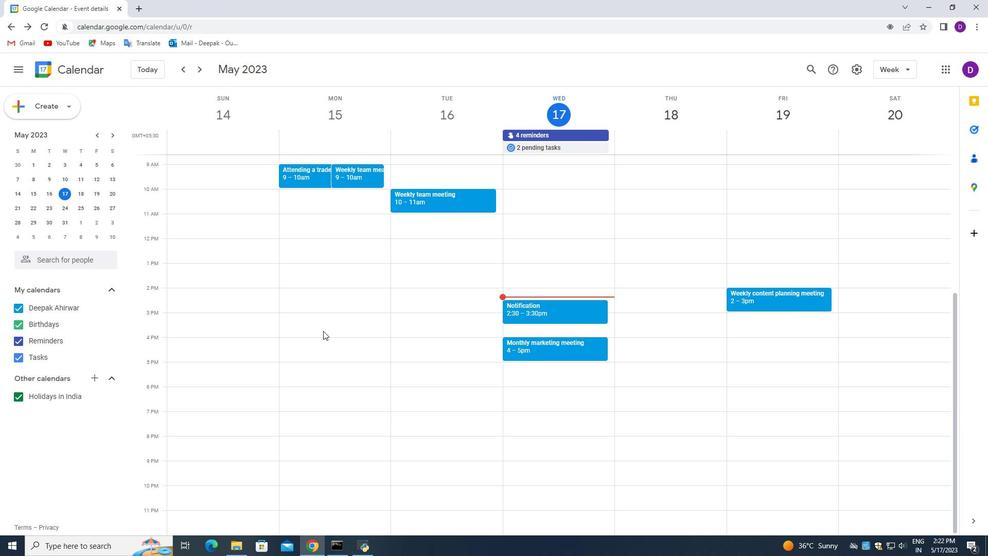 
